 Task: Create a due date automation trigger when advanced on, 2 working days before a card is due add fields without custom field "Resume" set to a number lower or equal to 1 and lower or equal to 10 is due at 11:00 AM.
Action: Mouse moved to (1280, 103)
Screenshot: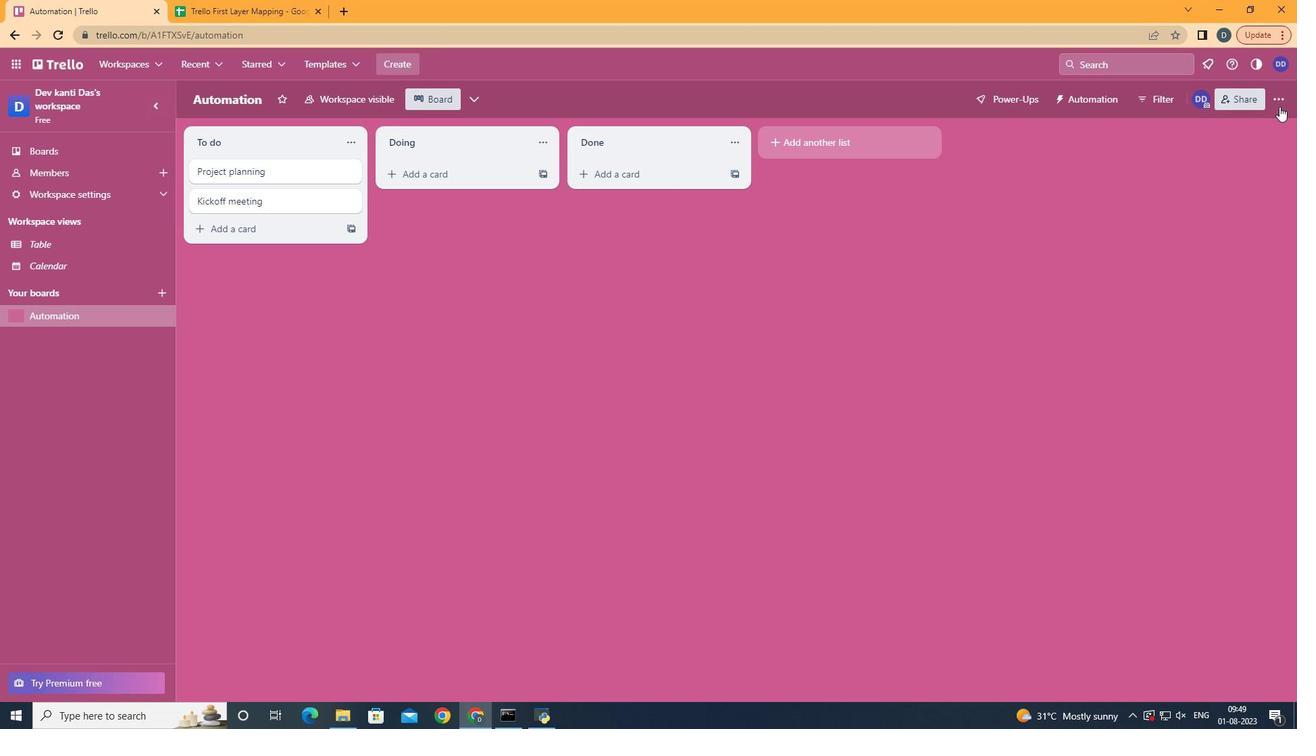 
Action: Mouse pressed left at (1280, 103)
Screenshot: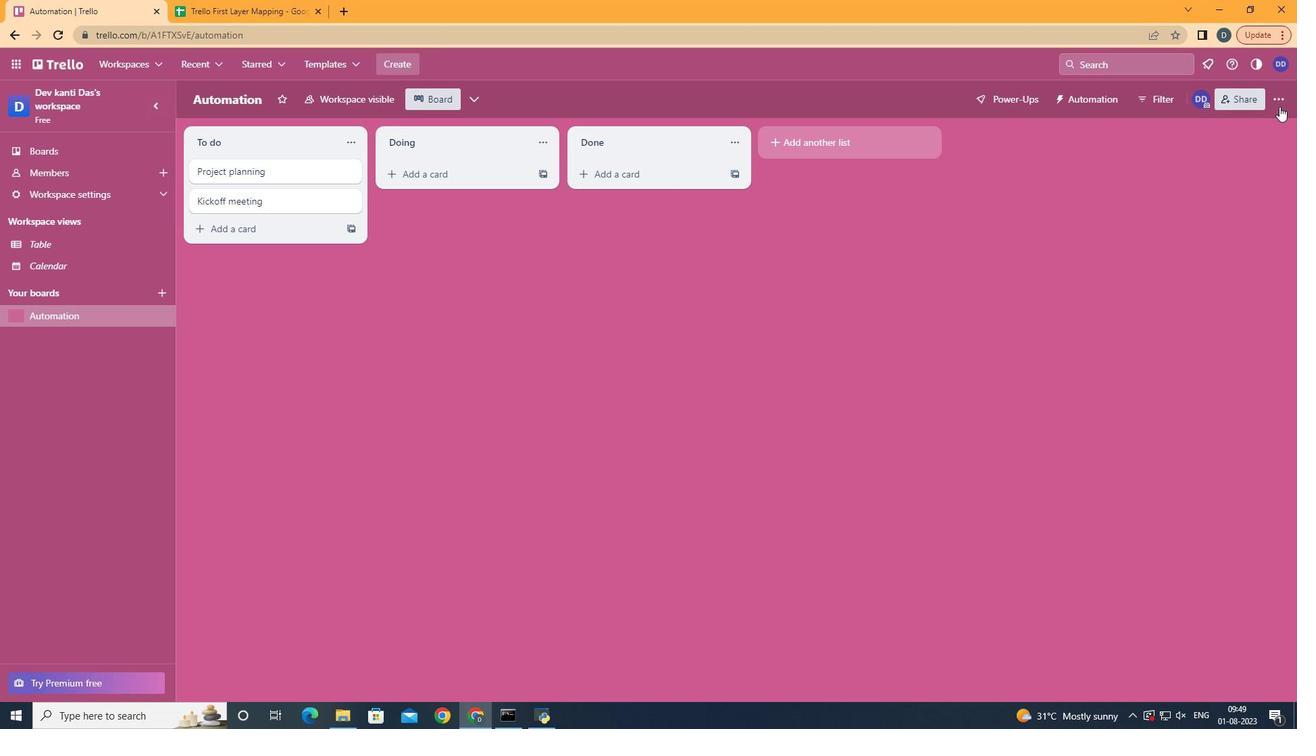 
Action: Mouse moved to (1166, 283)
Screenshot: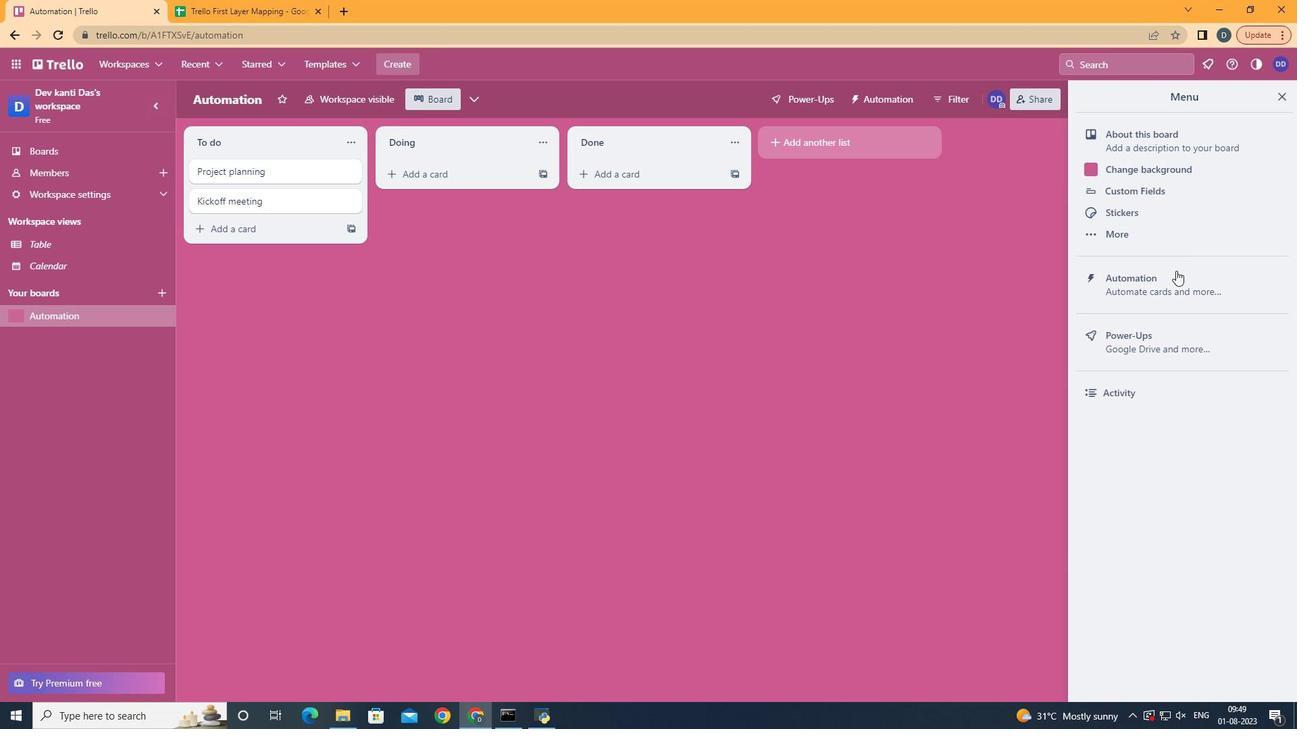 
Action: Mouse pressed left at (1166, 283)
Screenshot: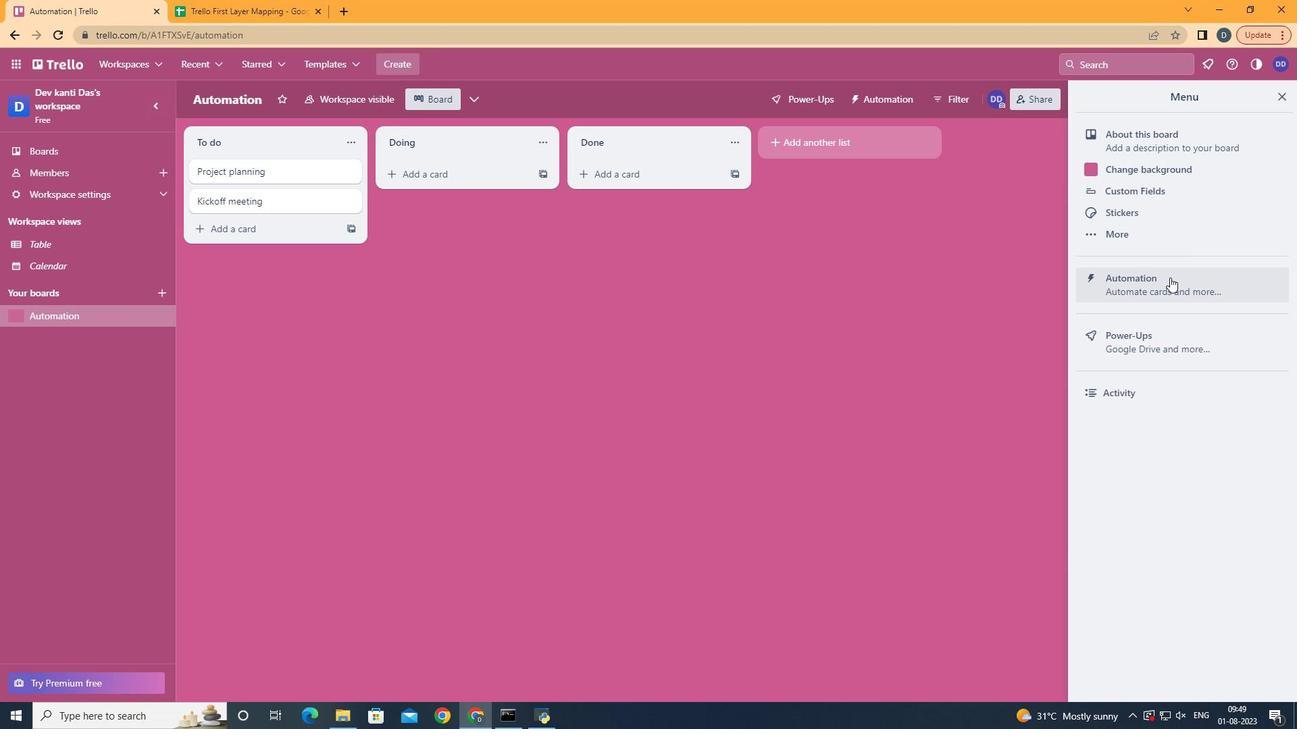 
Action: Mouse moved to (266, 267)
Screenshot: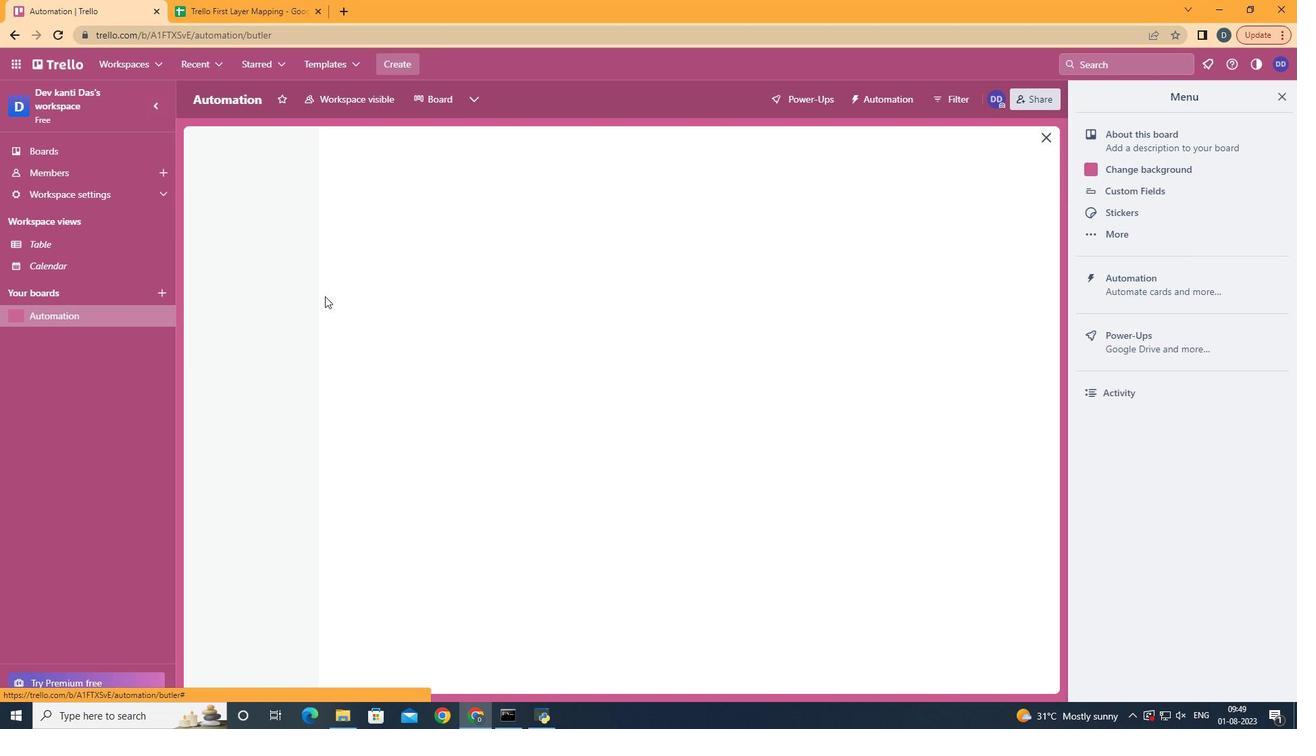 
Action: Mouse pressed left at (266, 267)
Screenshot: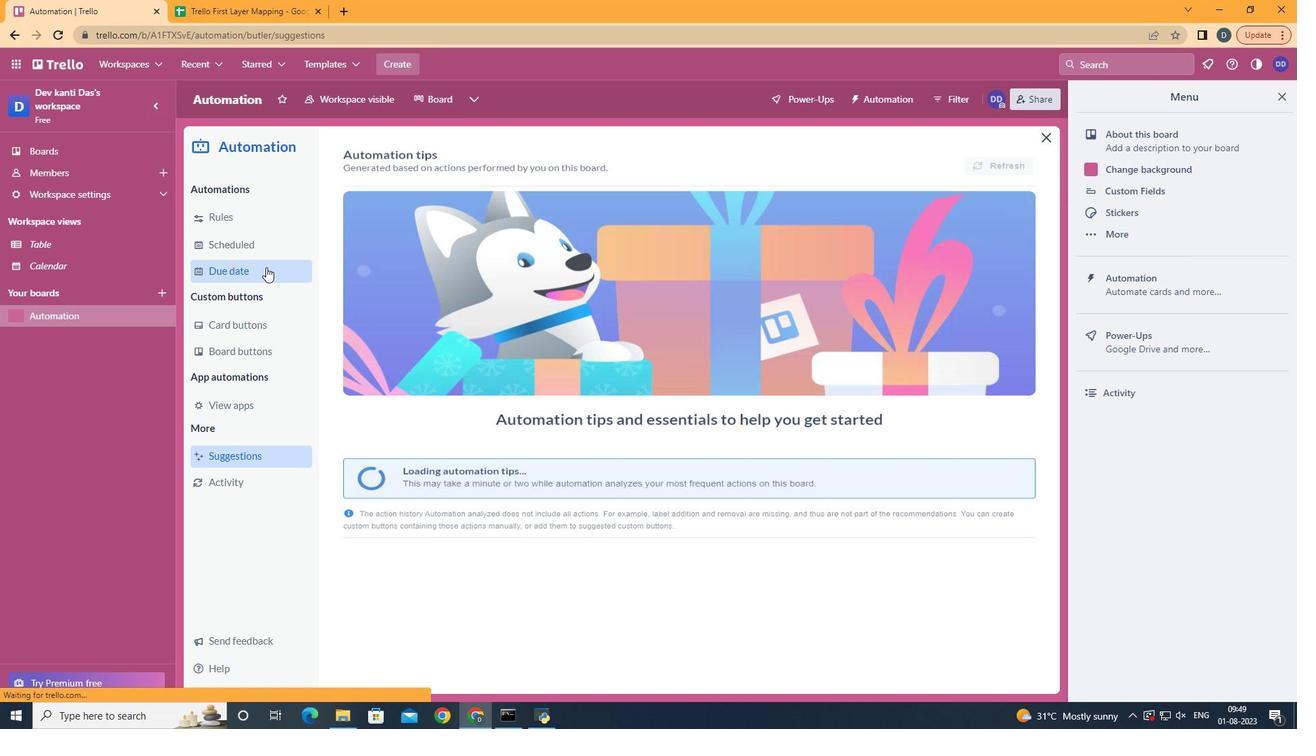 
Action: Mouse moved to (950, 160)
Screenshot: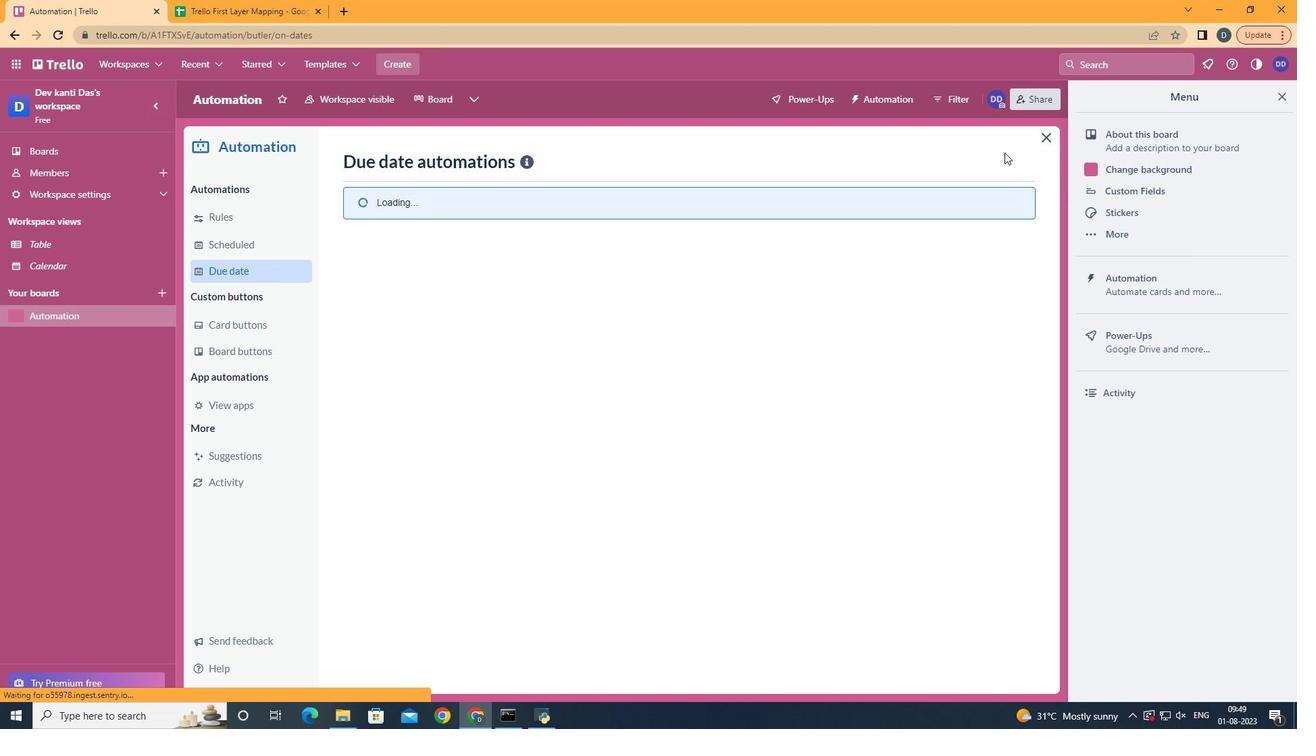 
Action: Mouse pressed left at (950, 160)
Screenshot: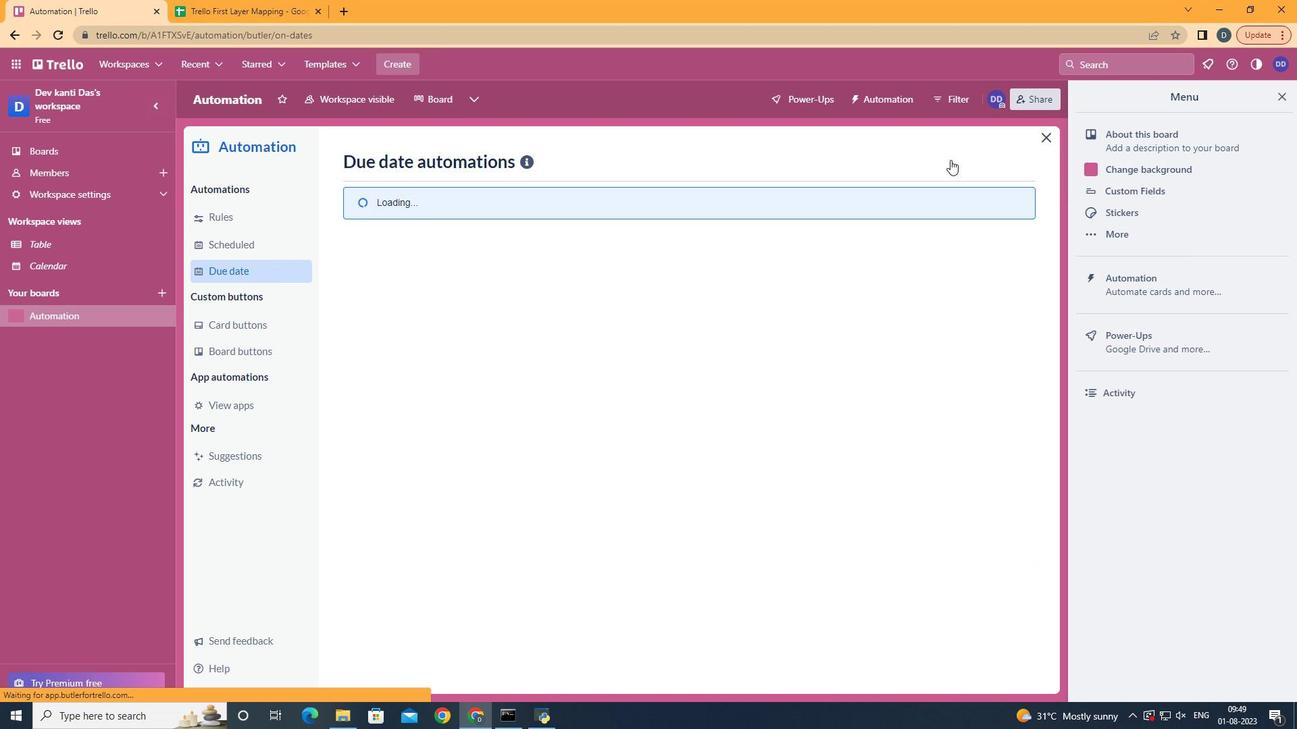 
Action: Mouse moved to (709, 293)
Screenshot: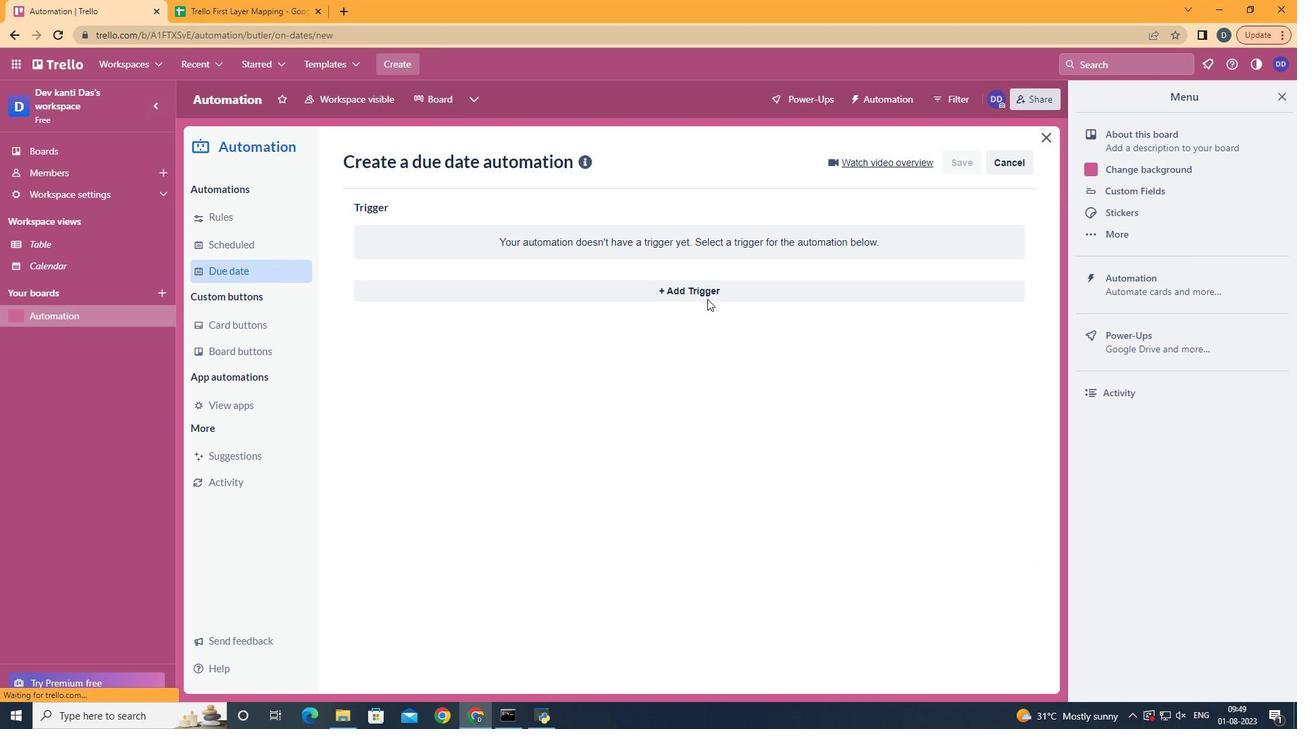 
Action: Mouse pressed left at (709, 293)
Screenshot: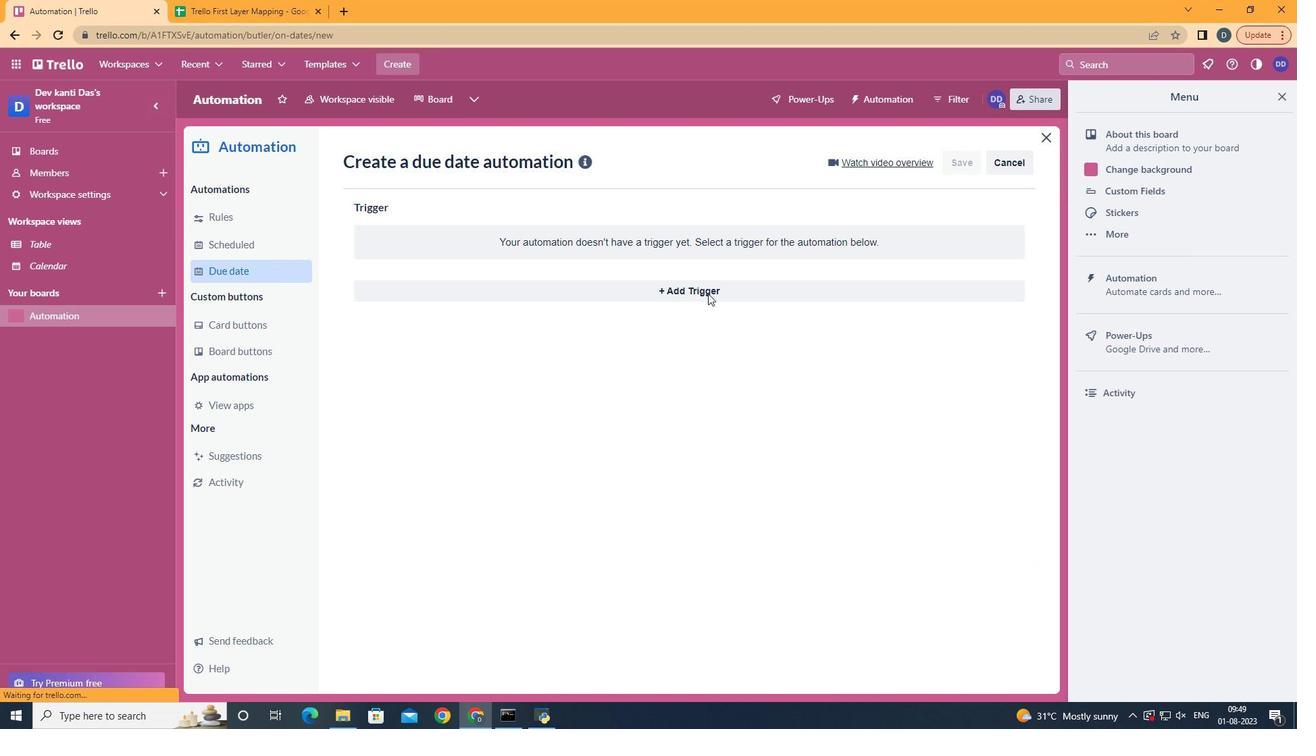 
Action: Mouse moved to (438, 545)
Screenshot: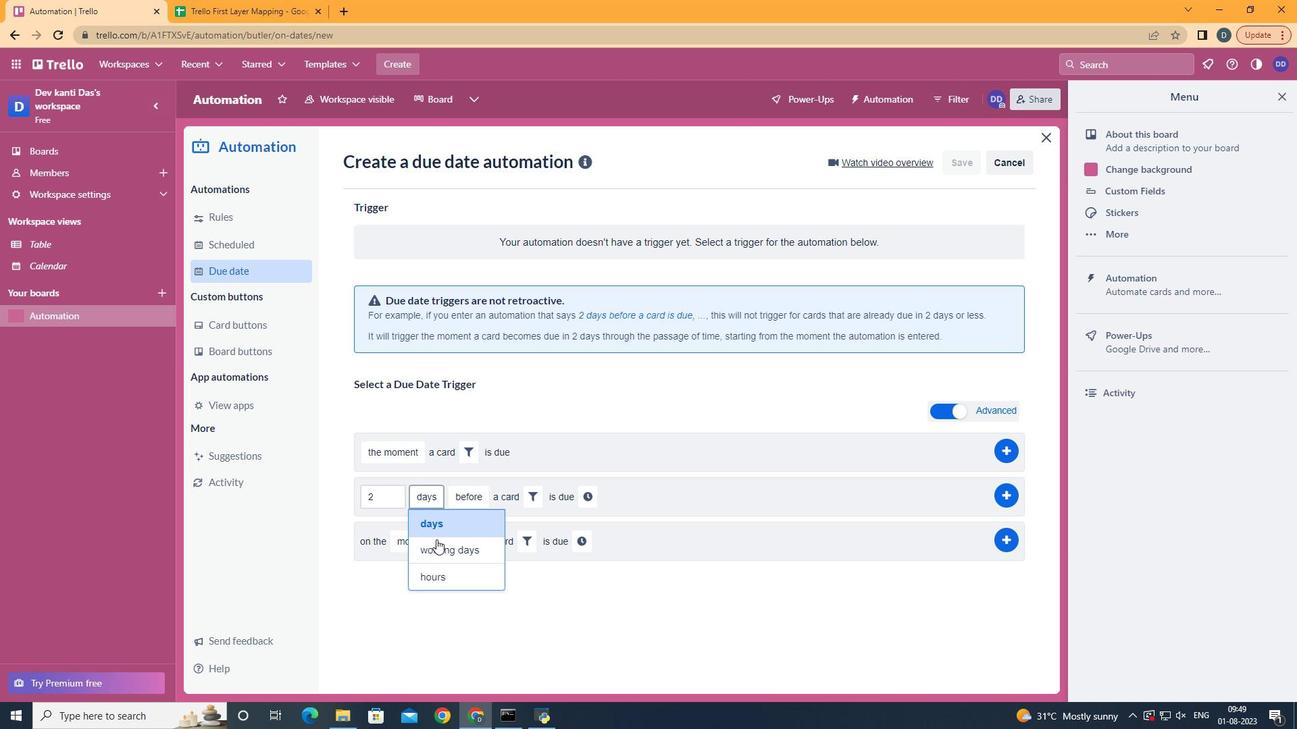 
Action: Mouse pressed left at (438, 545)
Screenshot: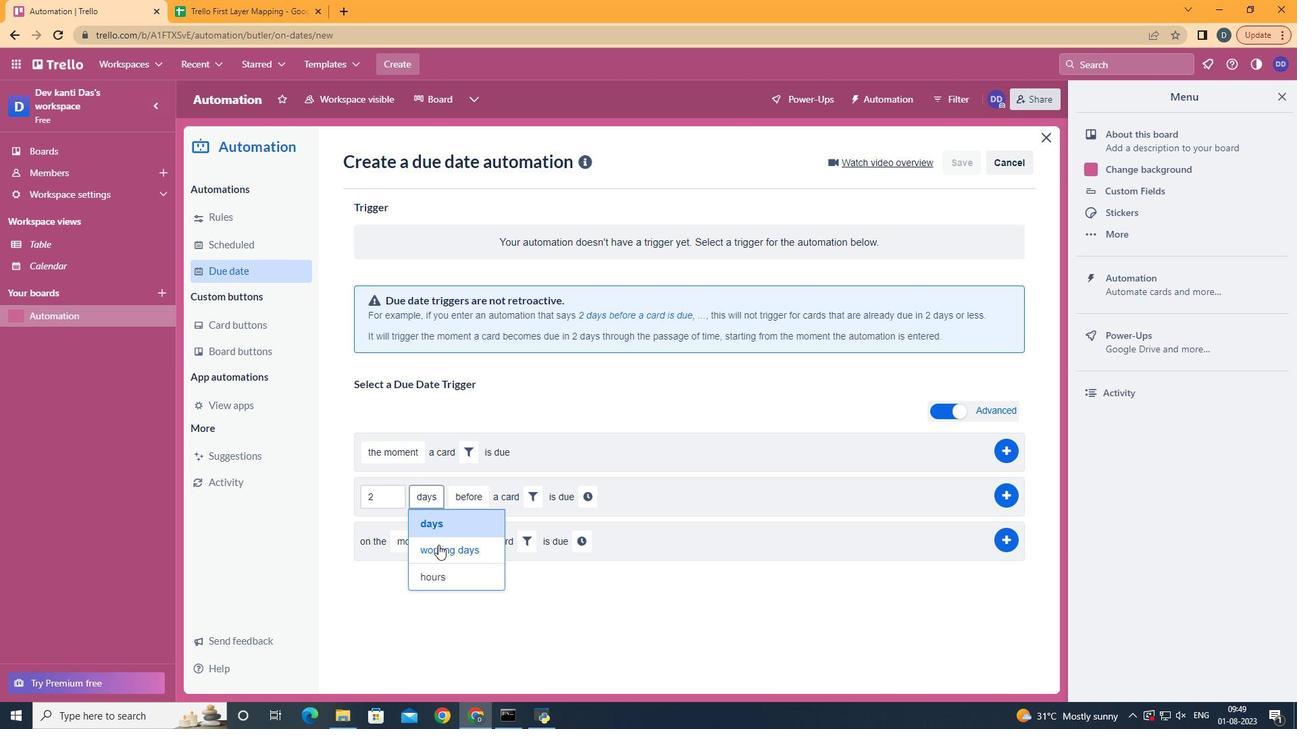 
Action: Mouse moved to (562, 499)
Screenshot: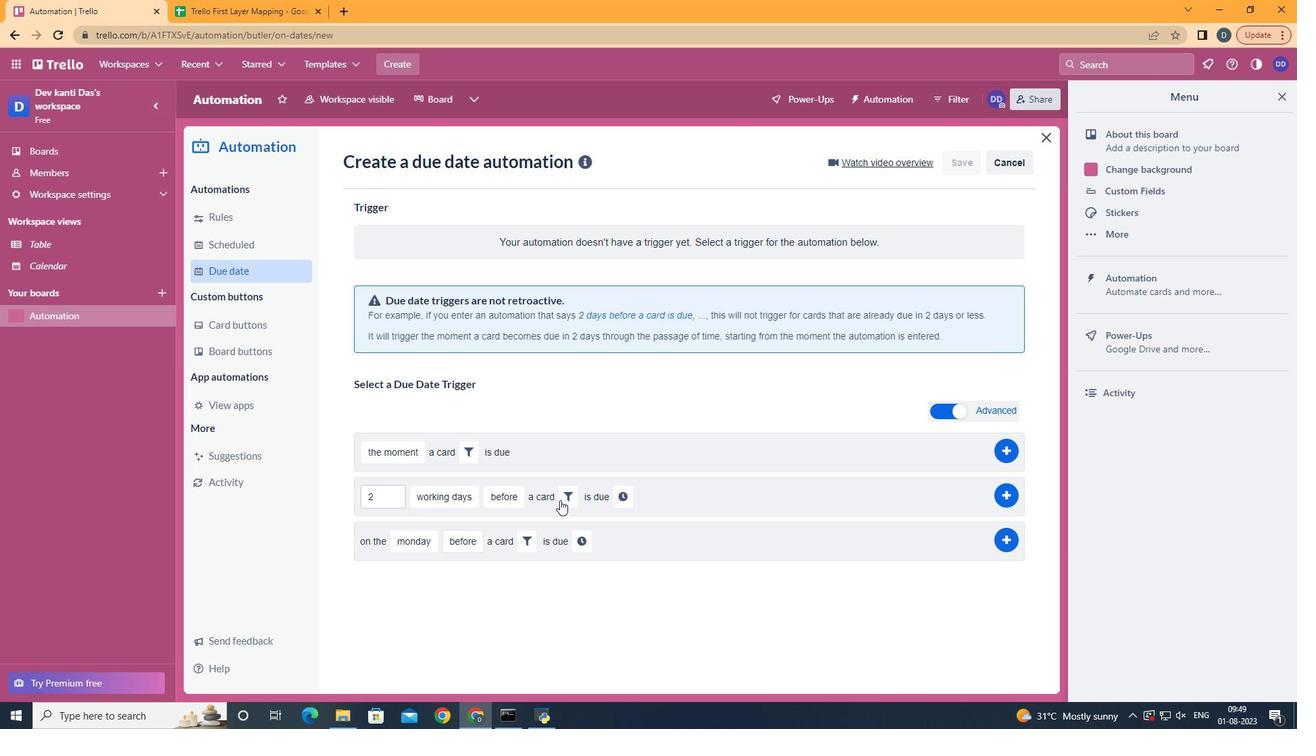 
Action: Mouse pressed left at (562, 499)
Screenshot: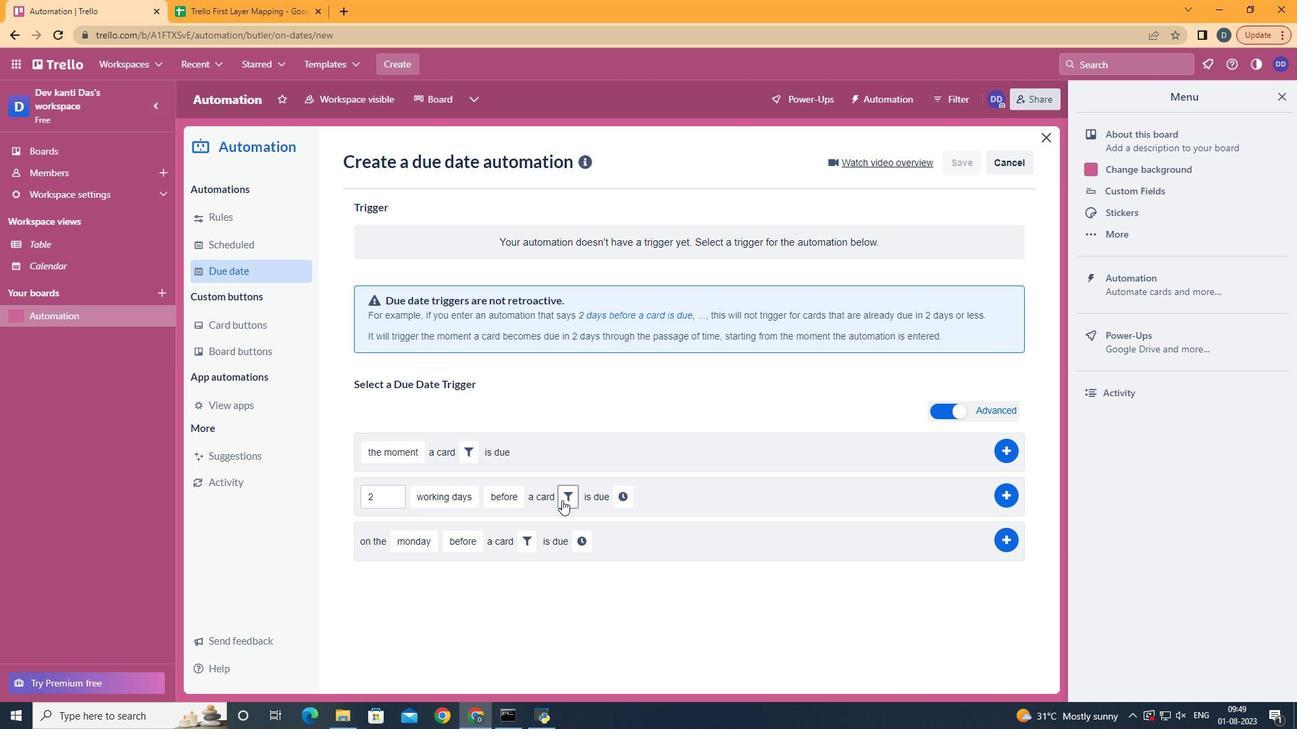 
Action: Mouse moved to (783, 538)
Screenshot: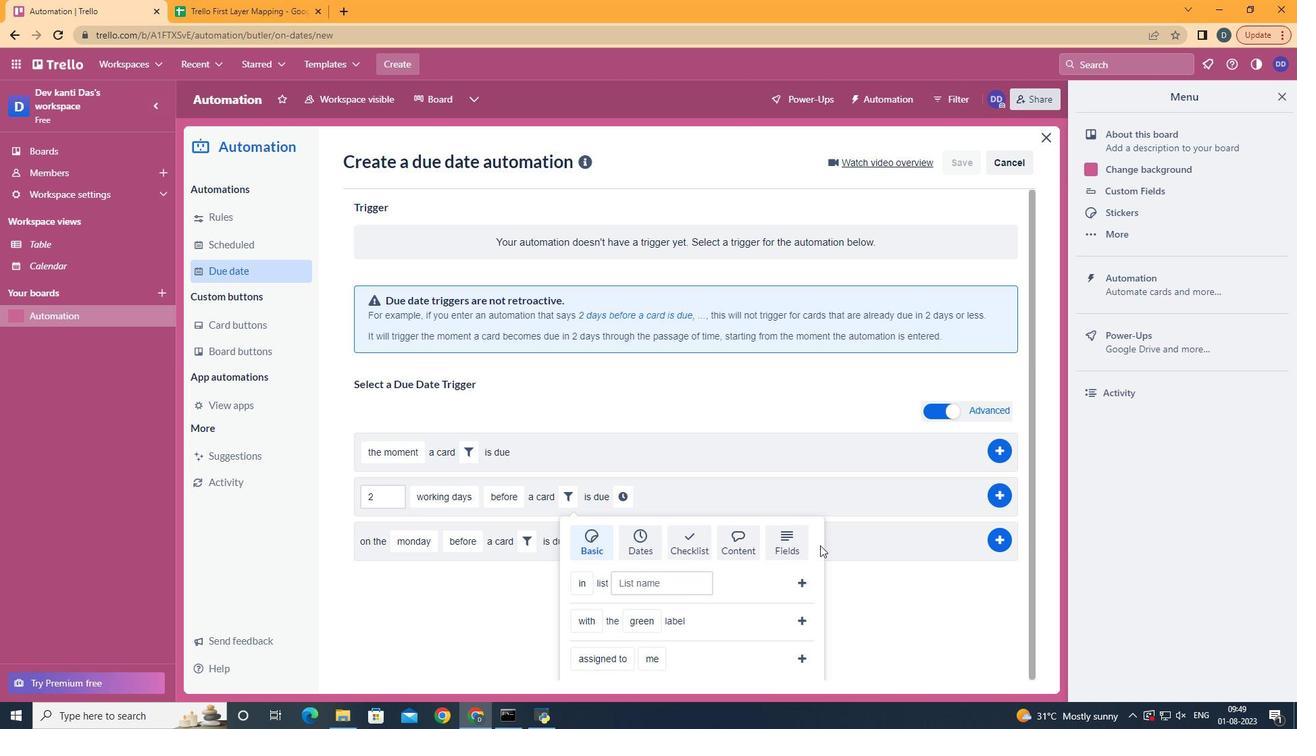 
Action: Mouse pressed left at (783, 538)
Screenshot: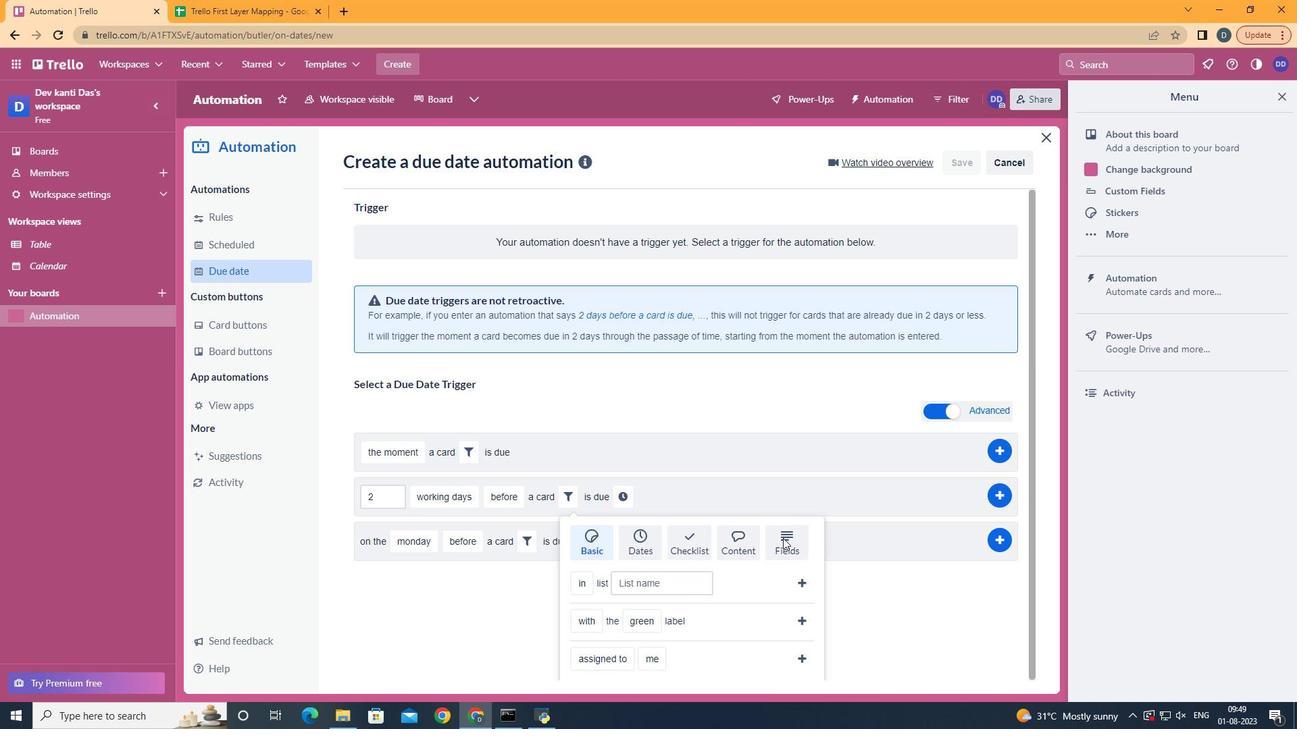 
Action: Mouse scrolled (783, 537) with delta (0, 0)
Screenshot: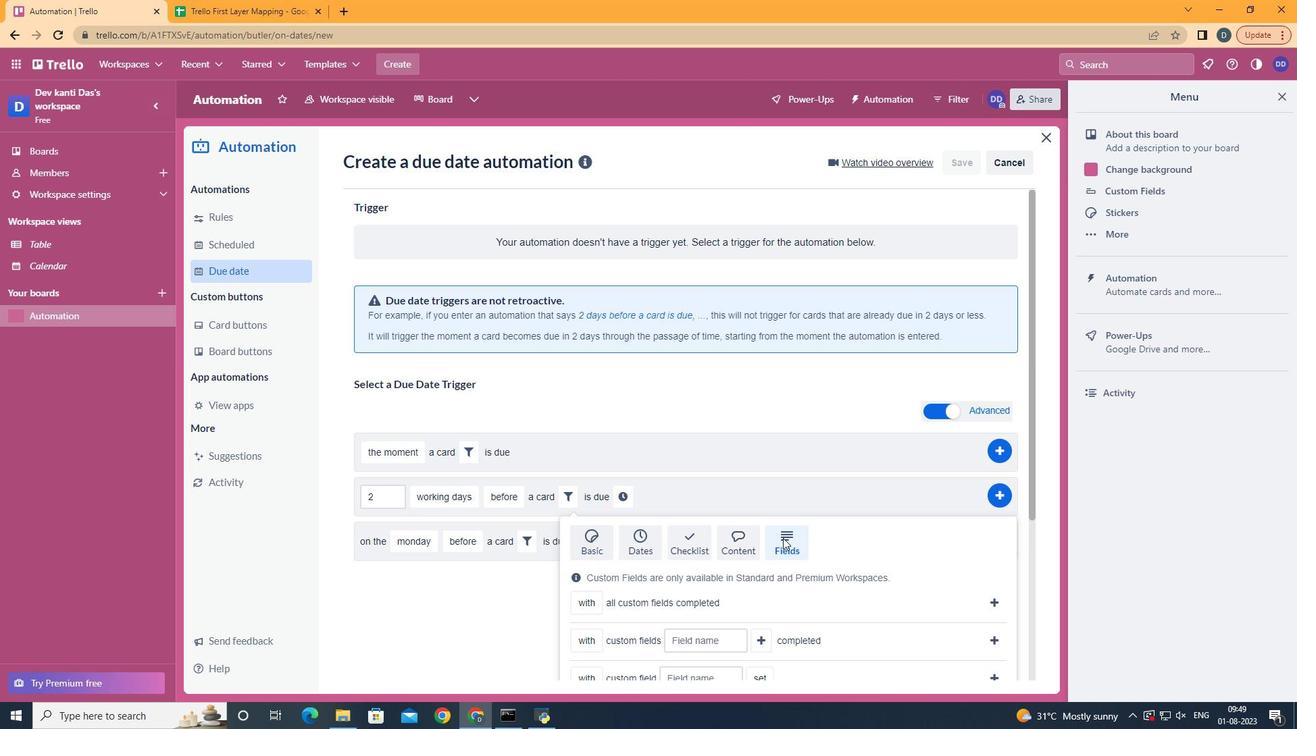 
Action: Mouse scrolled (783, 537) with delta (0, 0)
Screenshot: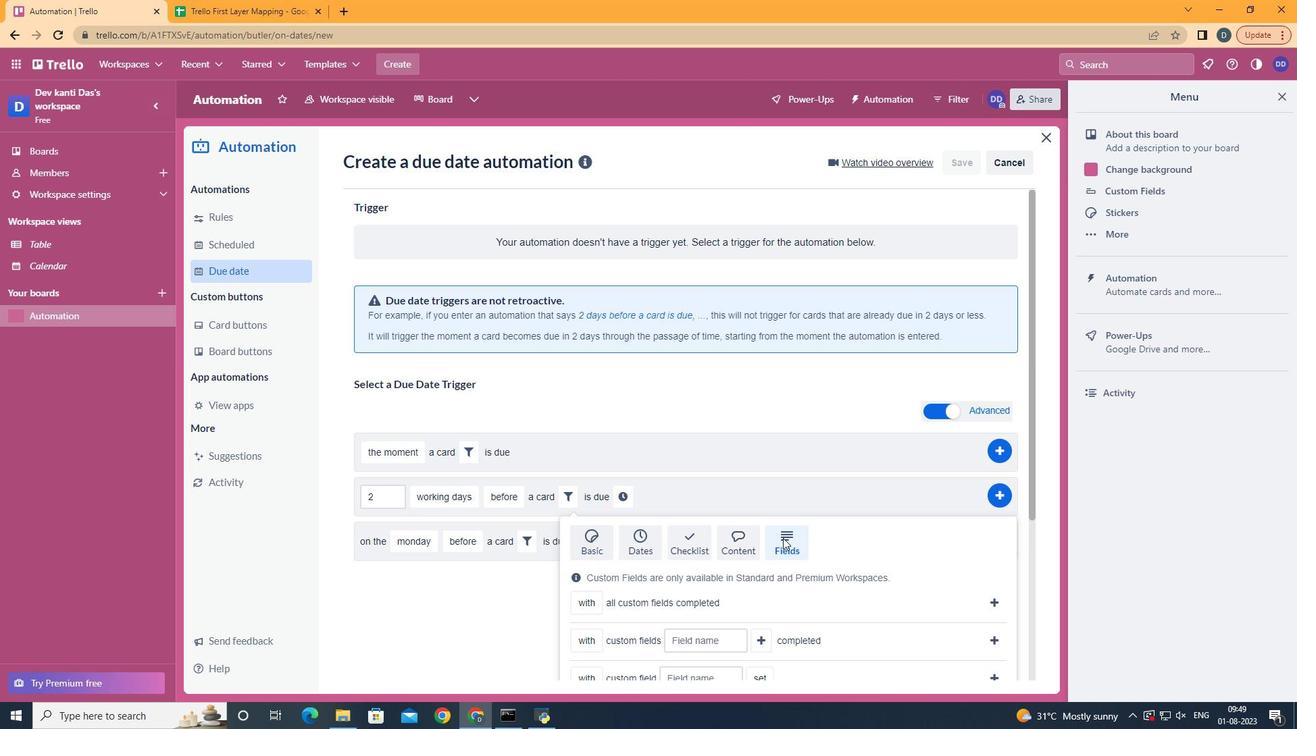 
Action: Mouse scrolled (783, 537) with delta (0, 0)
Screenshot: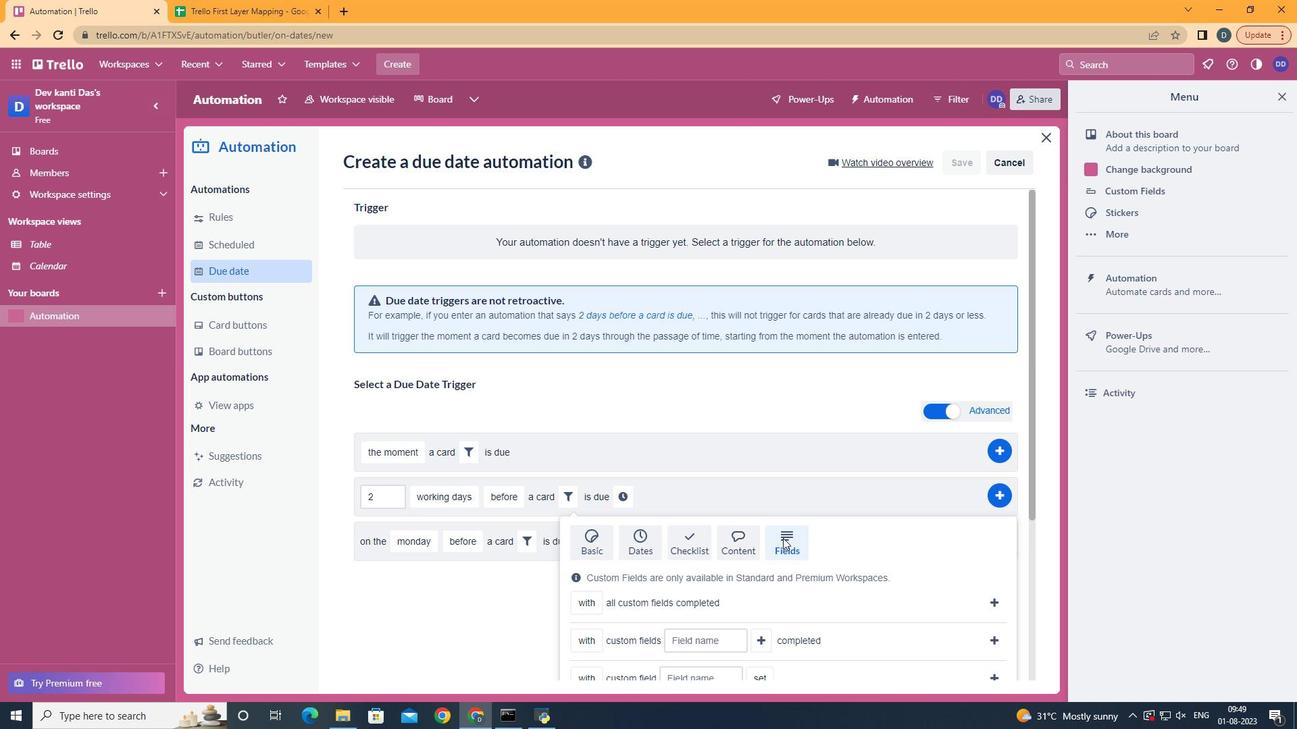 
Action: Mouse scrolled (783, 537) with delta (0, 0)
Screenshot: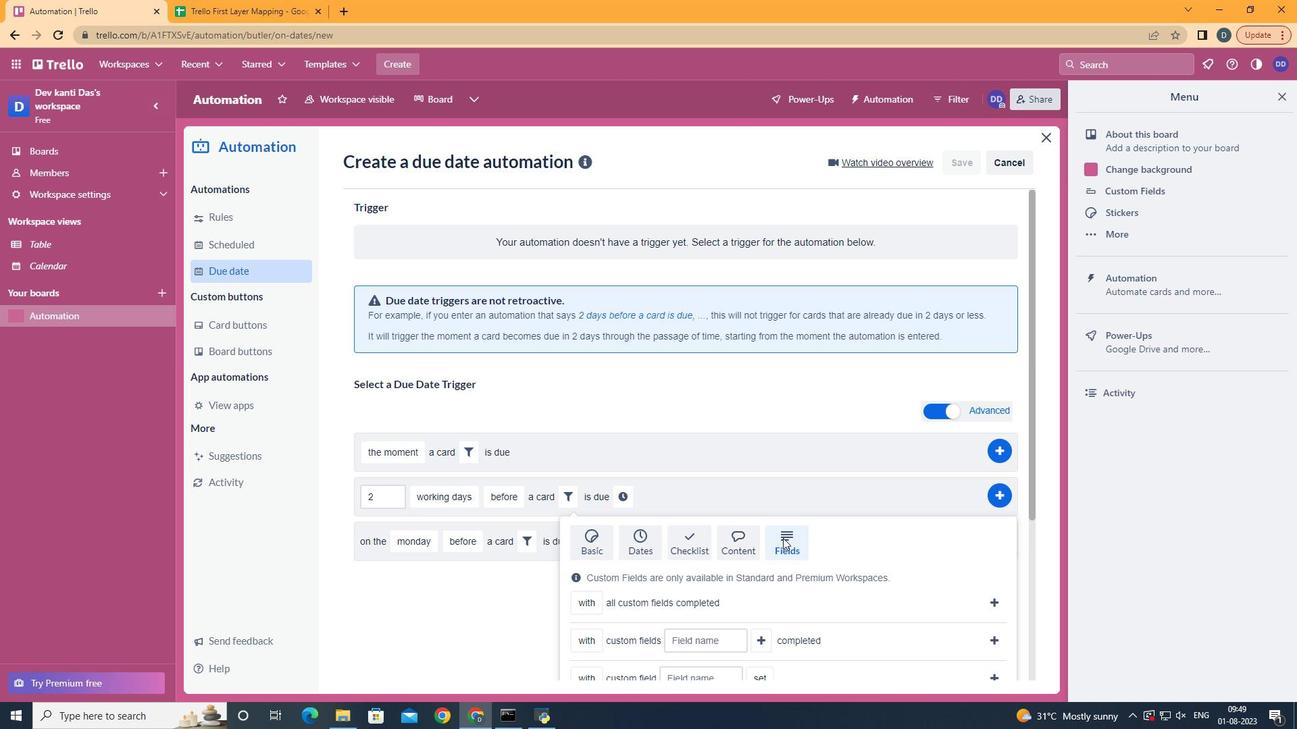 
Action: Mouse scrolled (783, 537) with delta (0, 0)
Screenshot: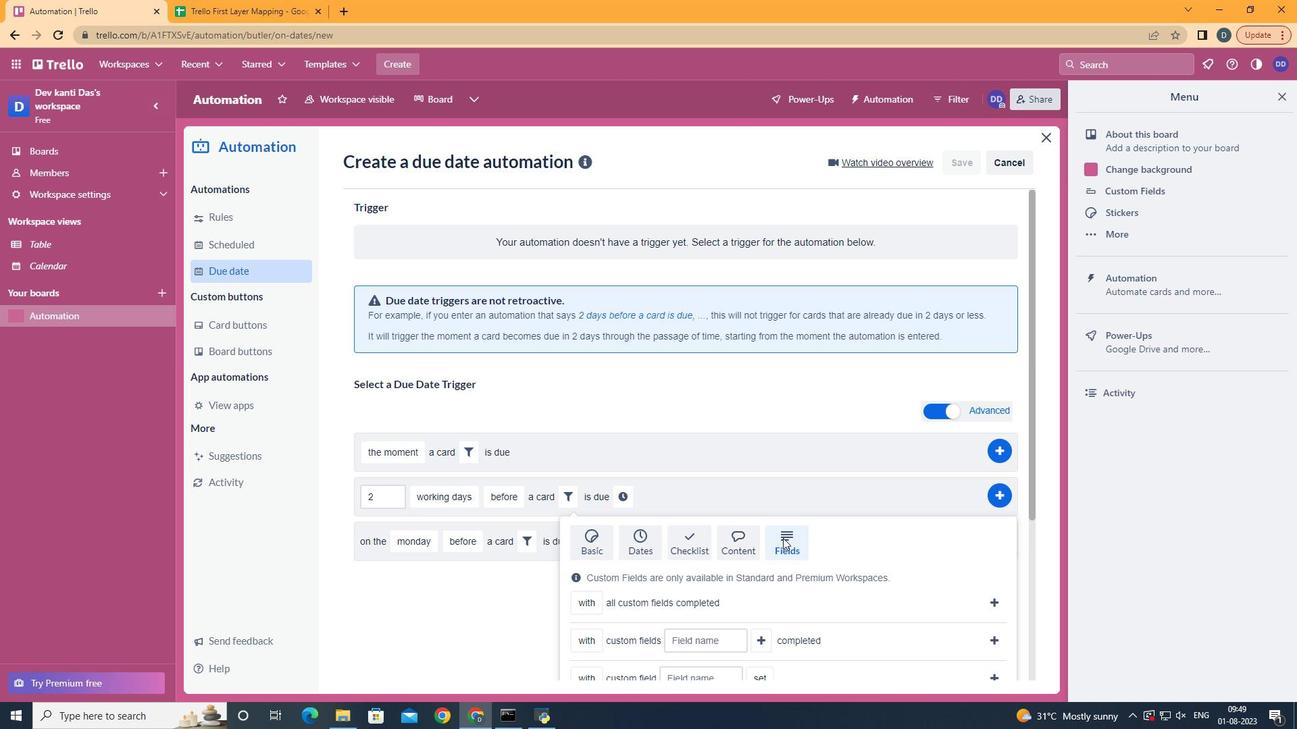 
Action: Mouse scrolled (783, 537) with delta (0, 0)
Screenshot: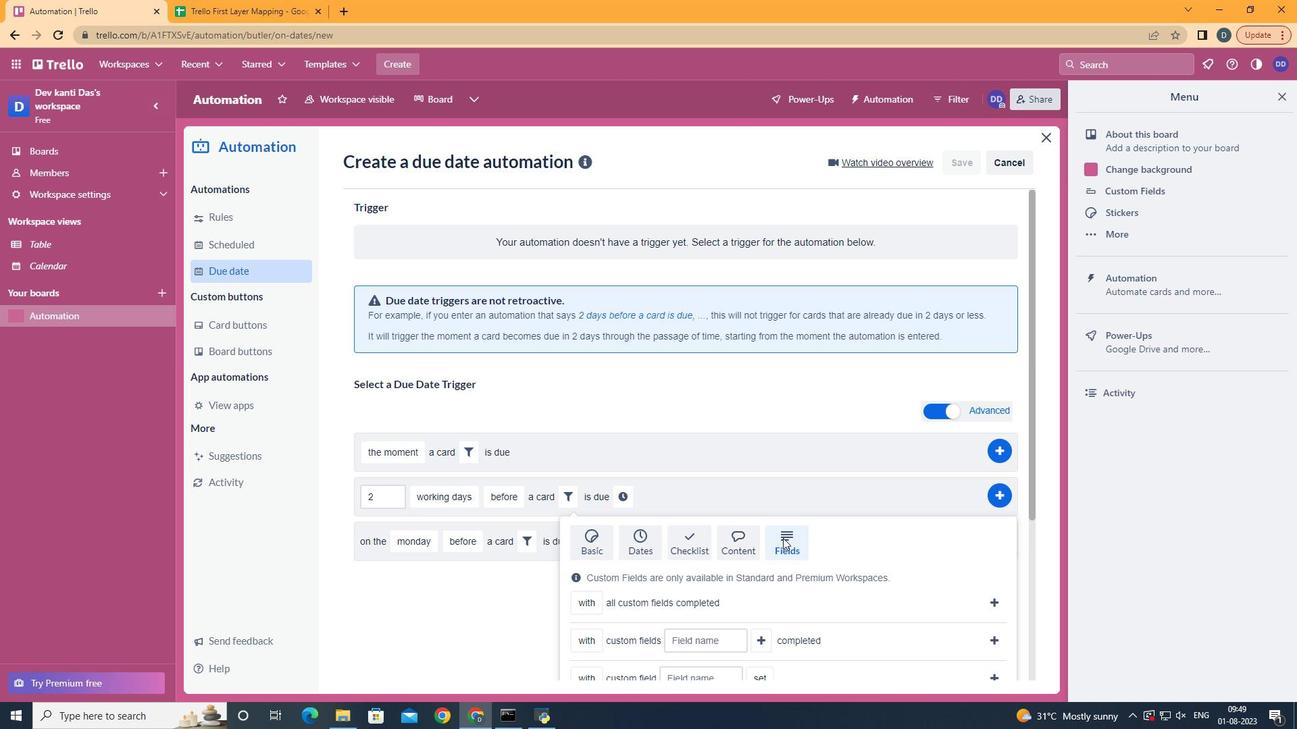 
Action: Mouse scrolled (783, 537) with delta (0, 0)
Screenshot: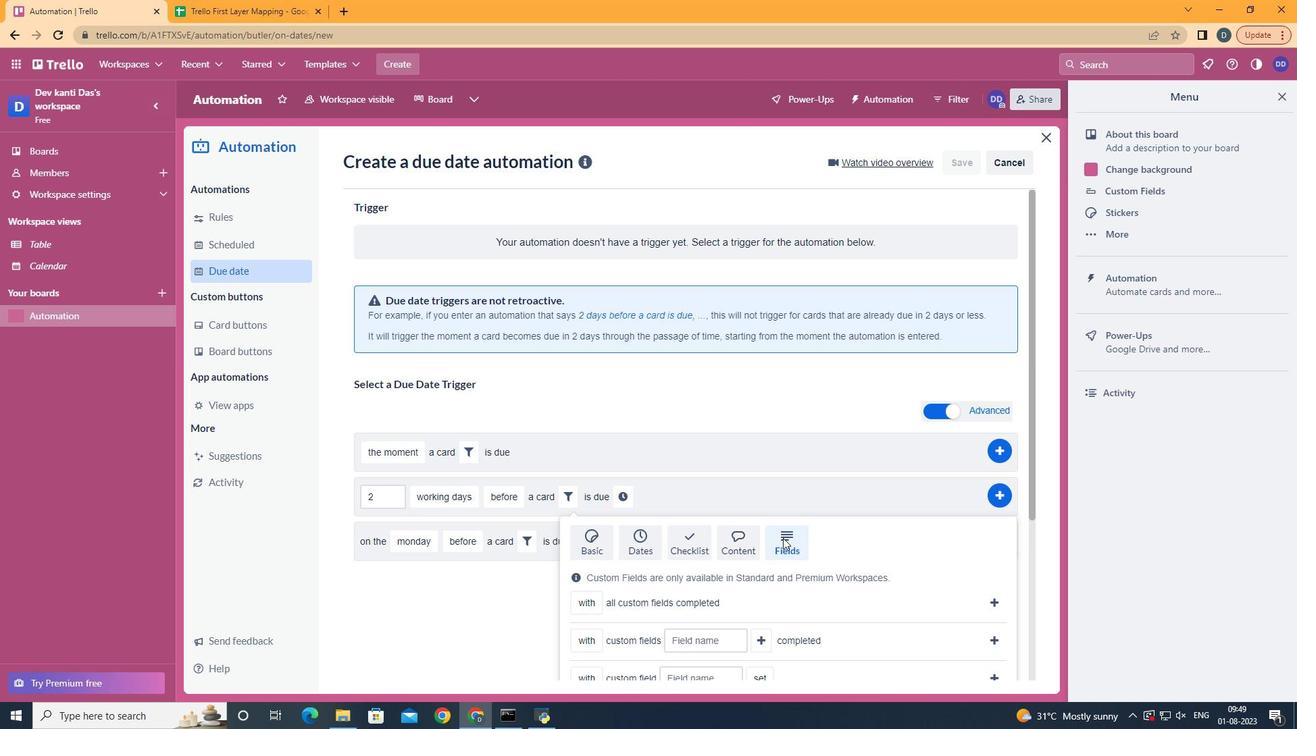 
Action: Mouse moved to (604, 603)
Screenshot: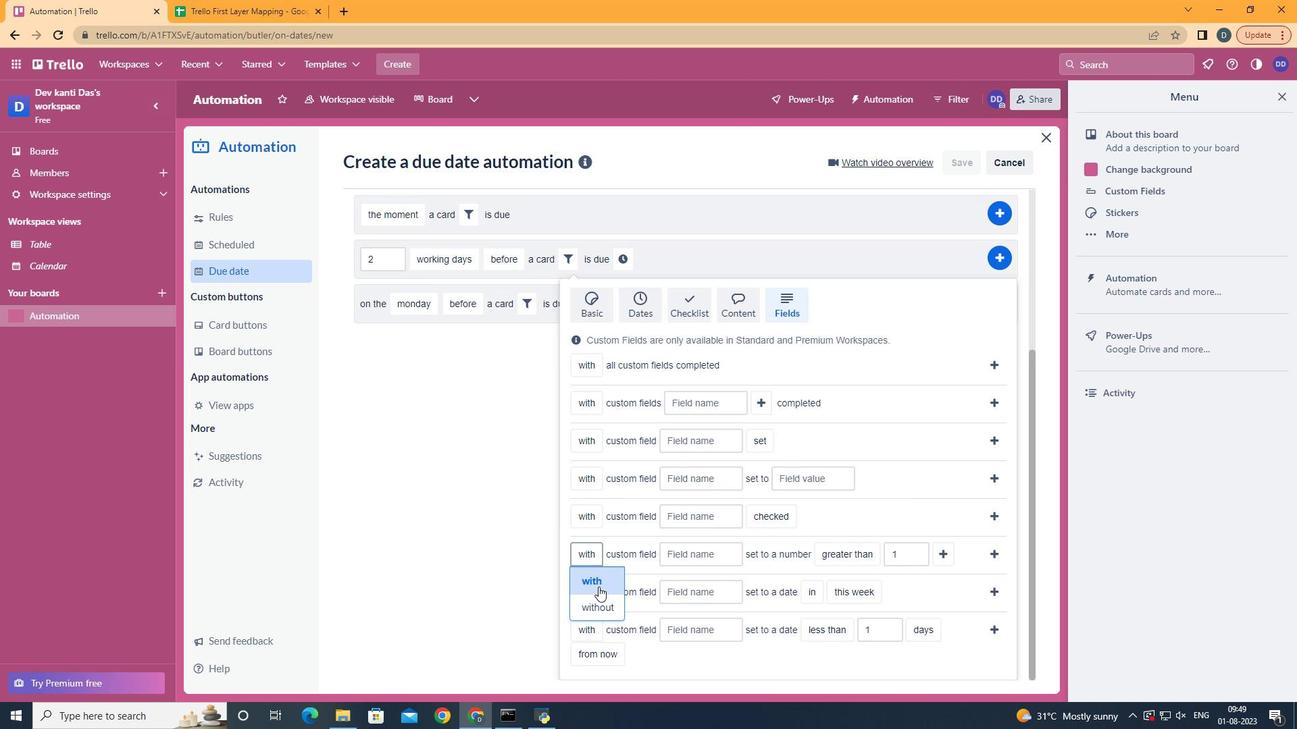 
Action: Mouse pressed left at (604, 603)
Screenshot: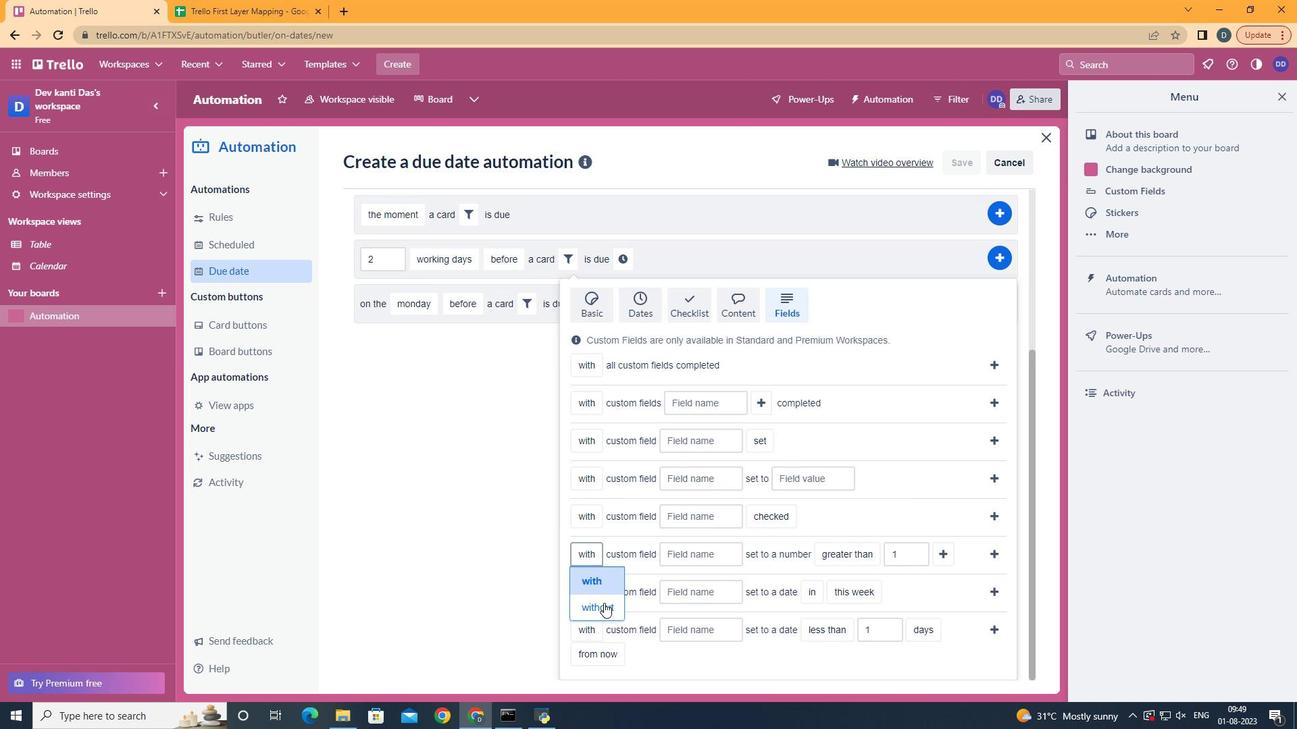 
Action: Mouse moved to (703, 549)
Screenshot: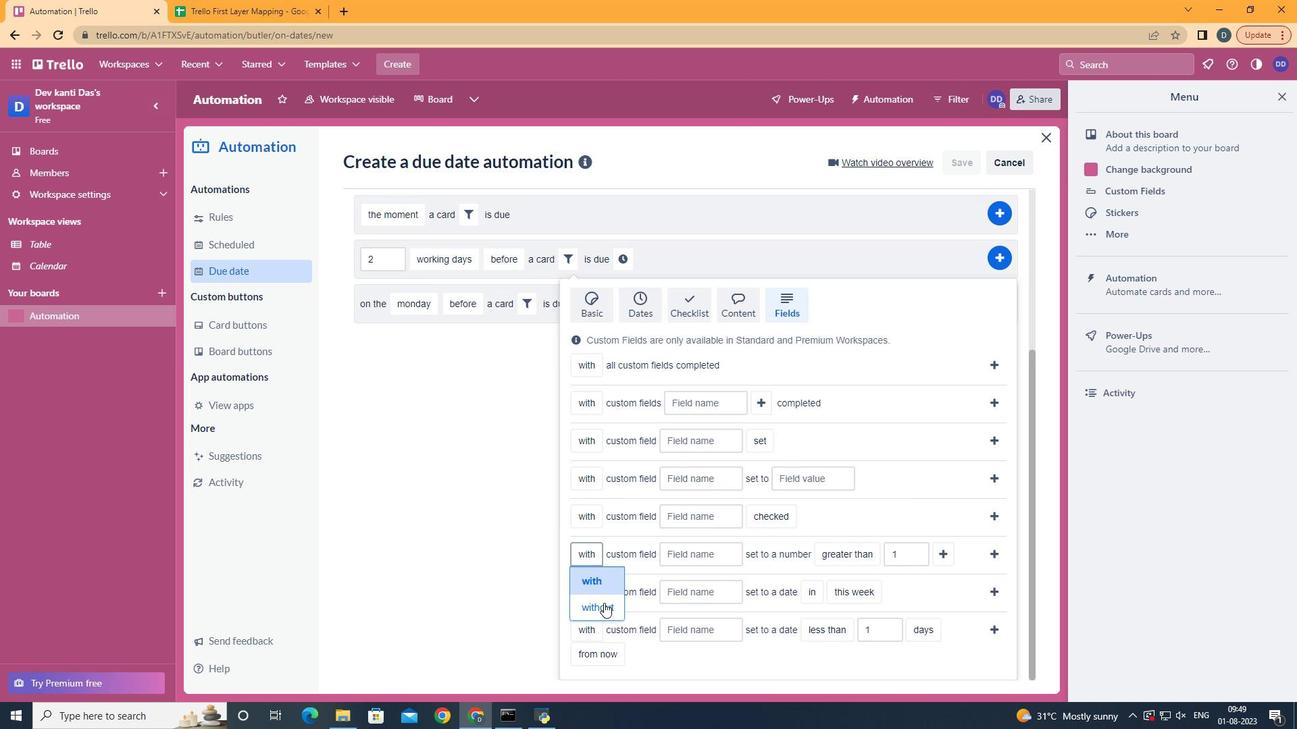
Action: Mouse pressed left at (703, 549)
Screenshot: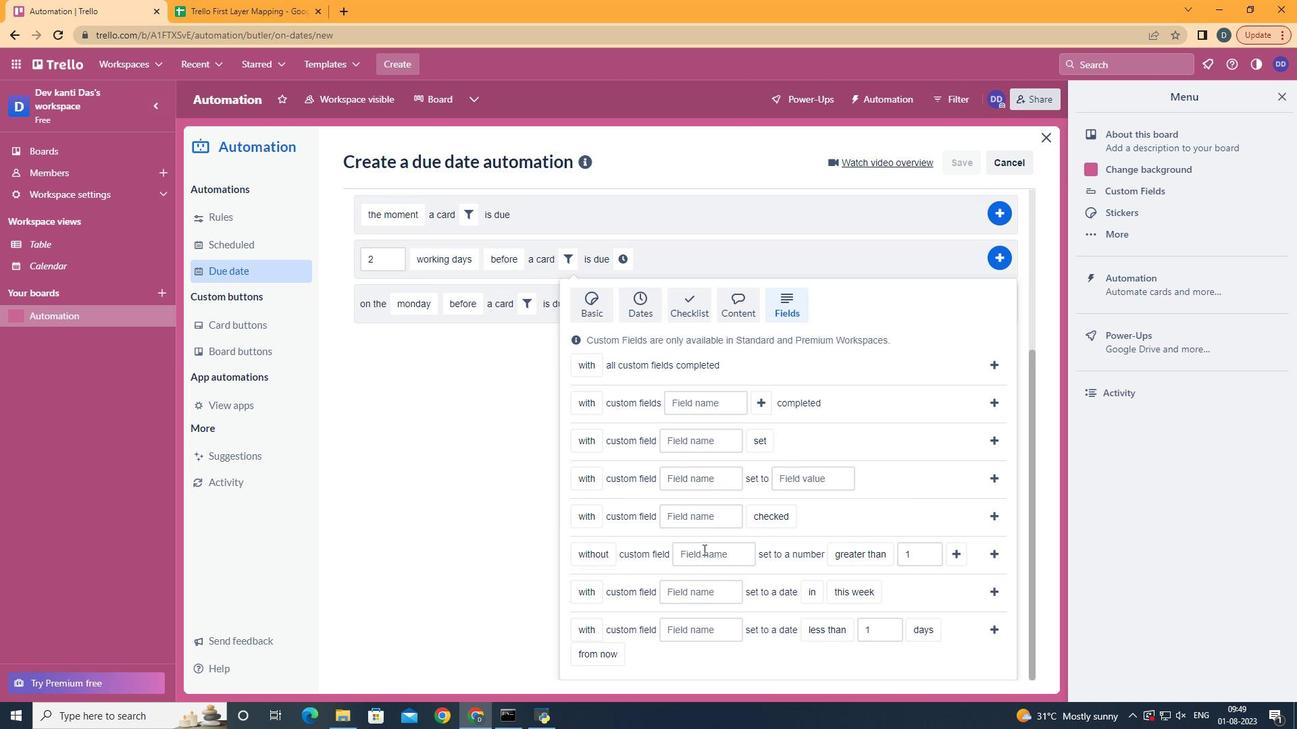 
Action: Key pressed <Key.shift>Resume
Screenshot: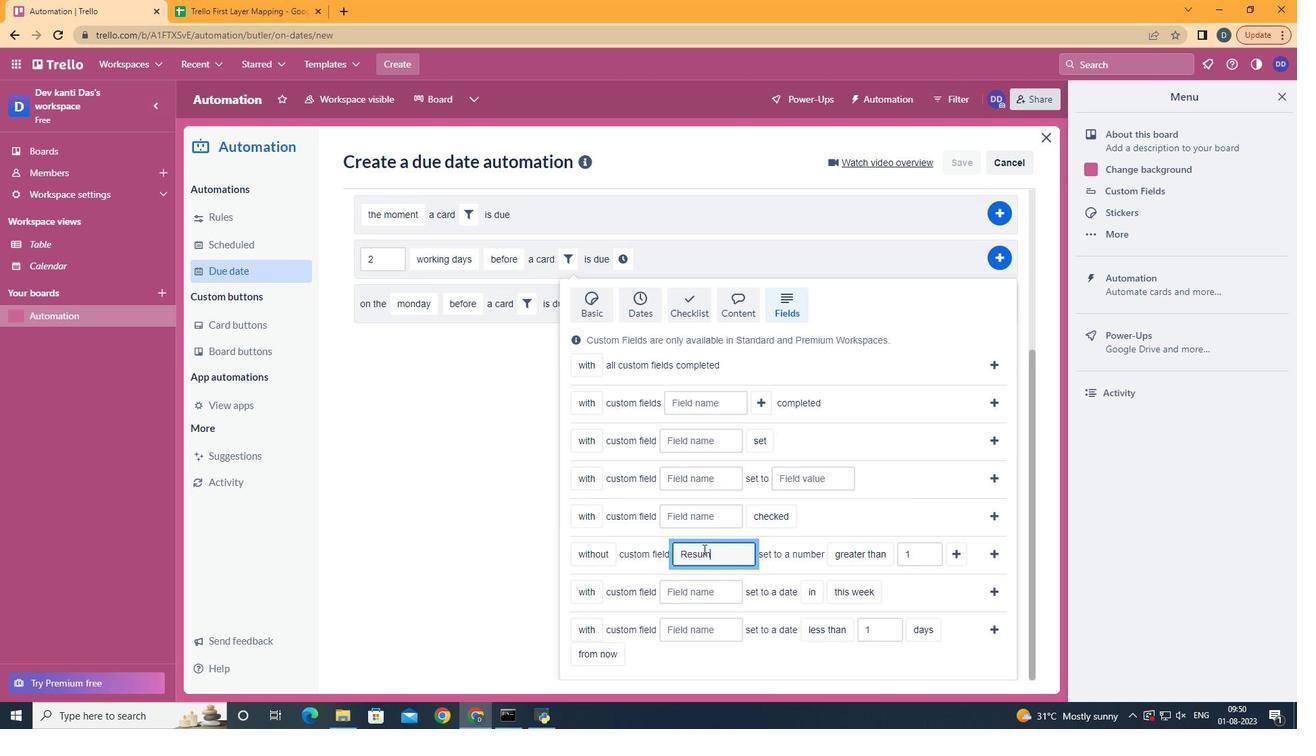 
Action: Mouse moved to (889, 656)
Screenshot: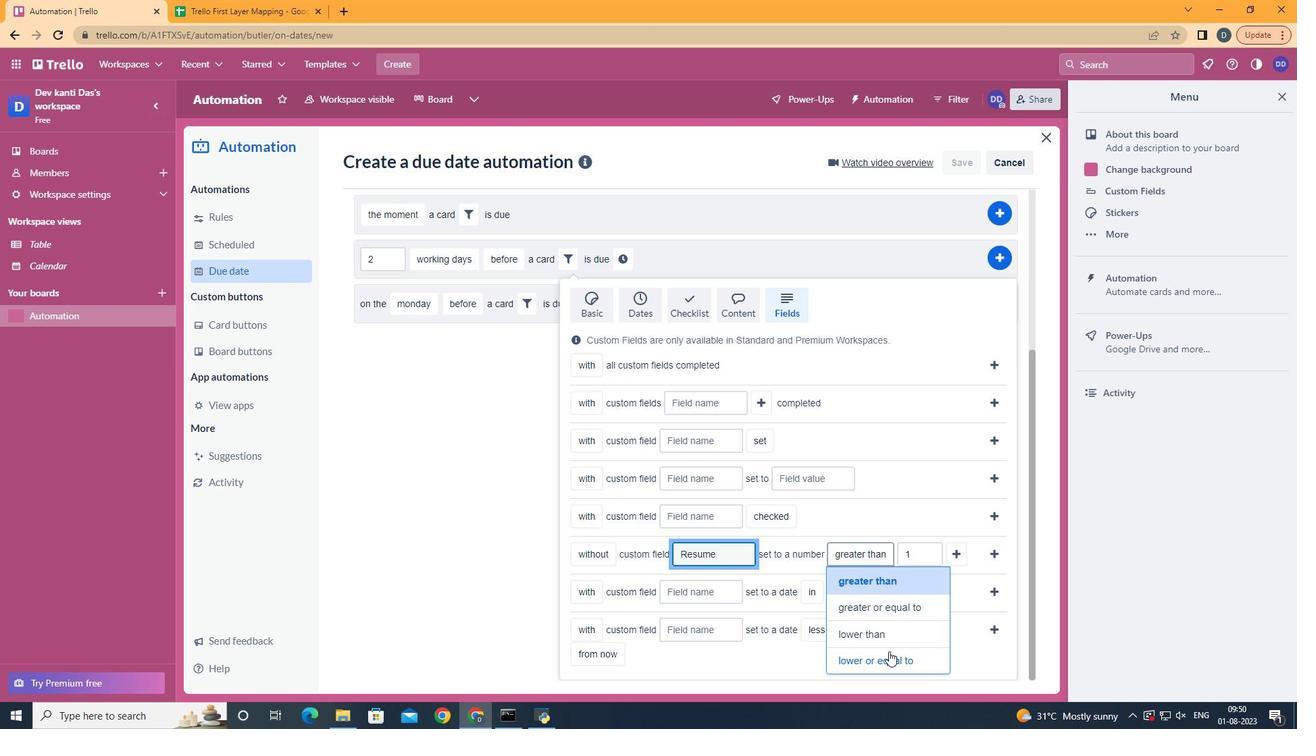 
Action: Mouse pressed left at (889, 656)
Screenshot: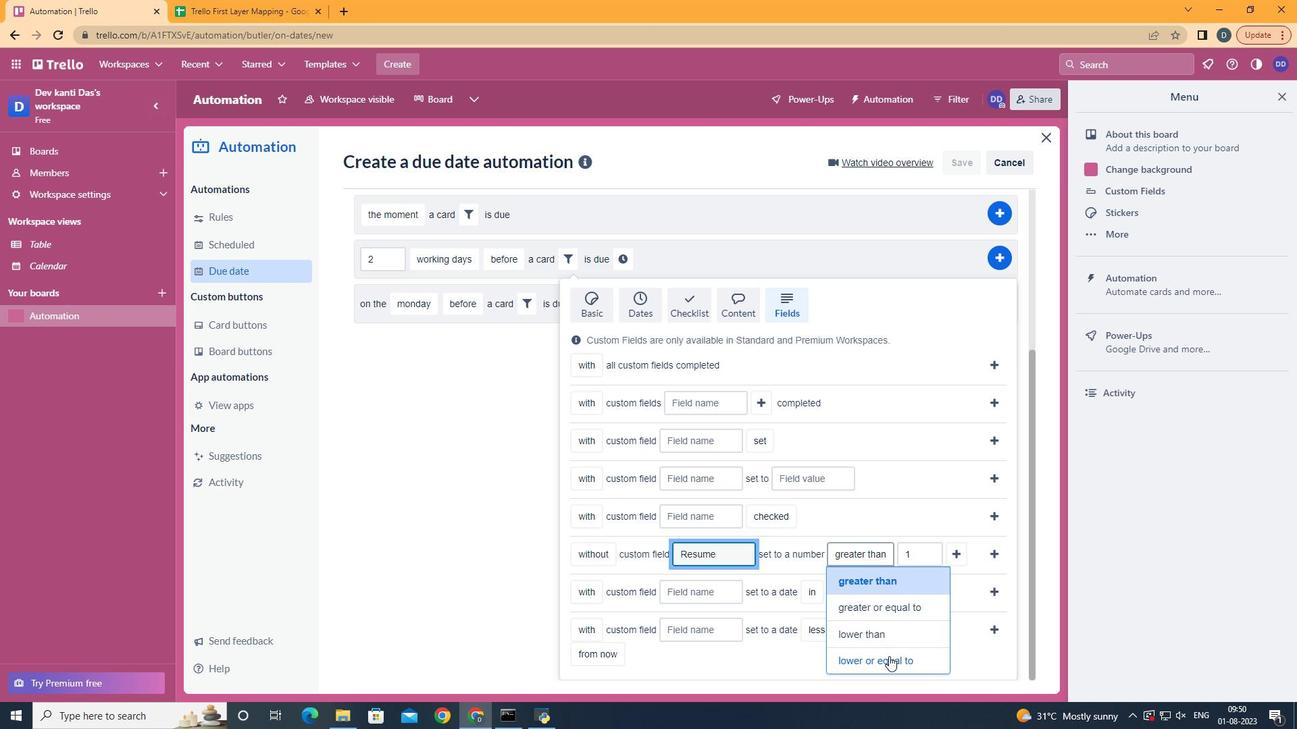 
Action: Mouse moved to (579, 586)
Screenshot: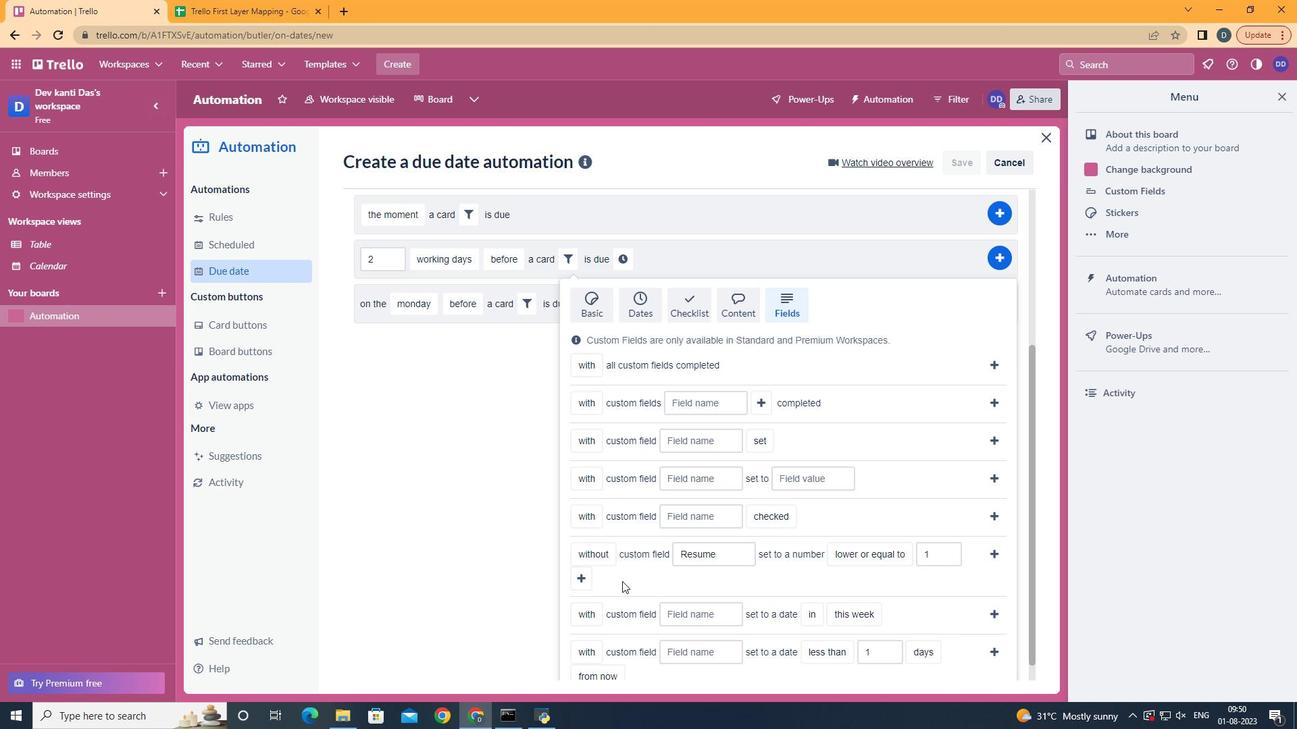 
Action: Mouse pressed left at (579, 586)
Screenshot: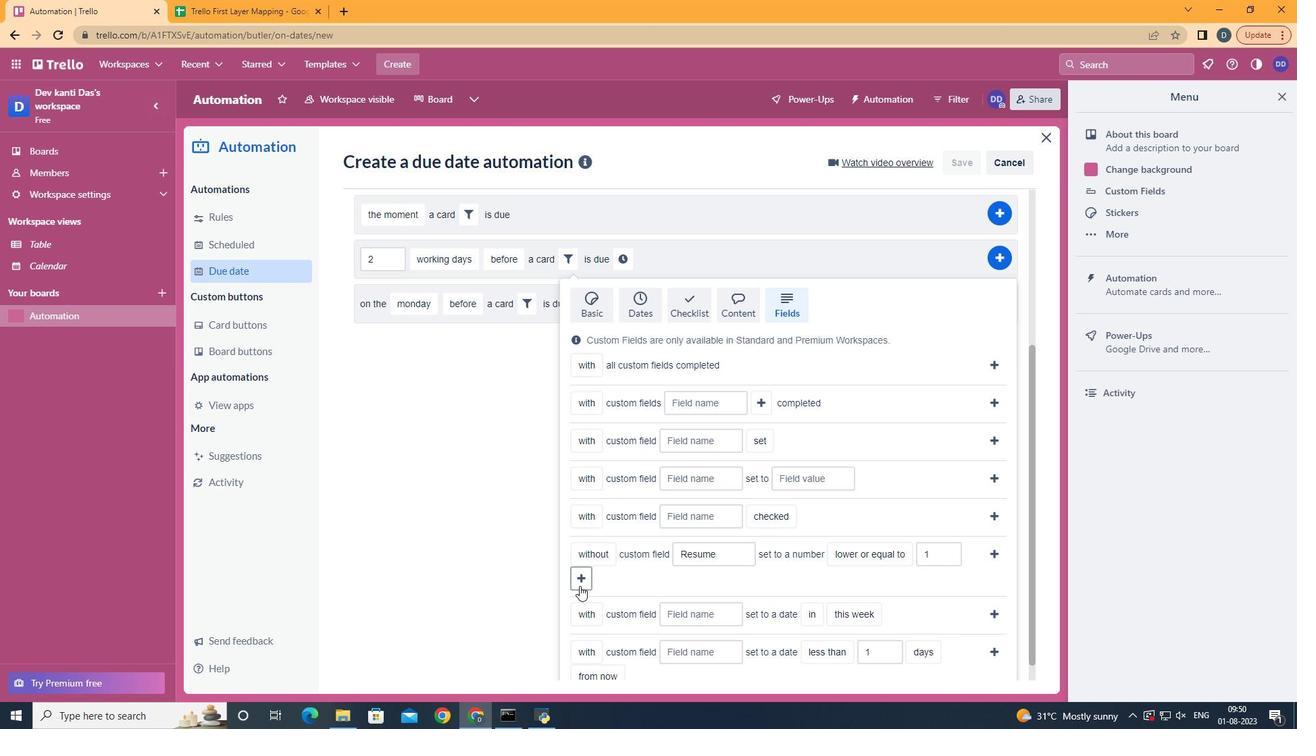 
Action: Mouse moved to (654, 500)
Screenshot: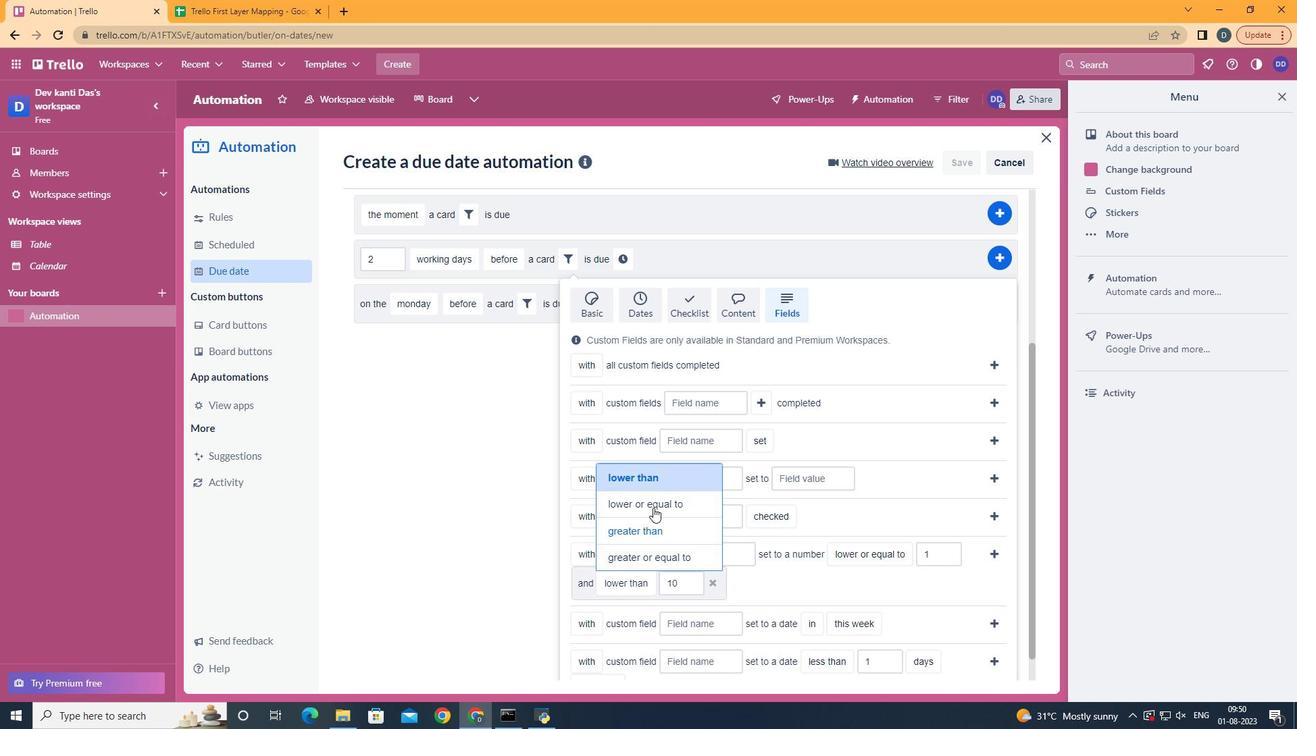 
Action: Mouse pressed left at (654, 500)
Screenshot: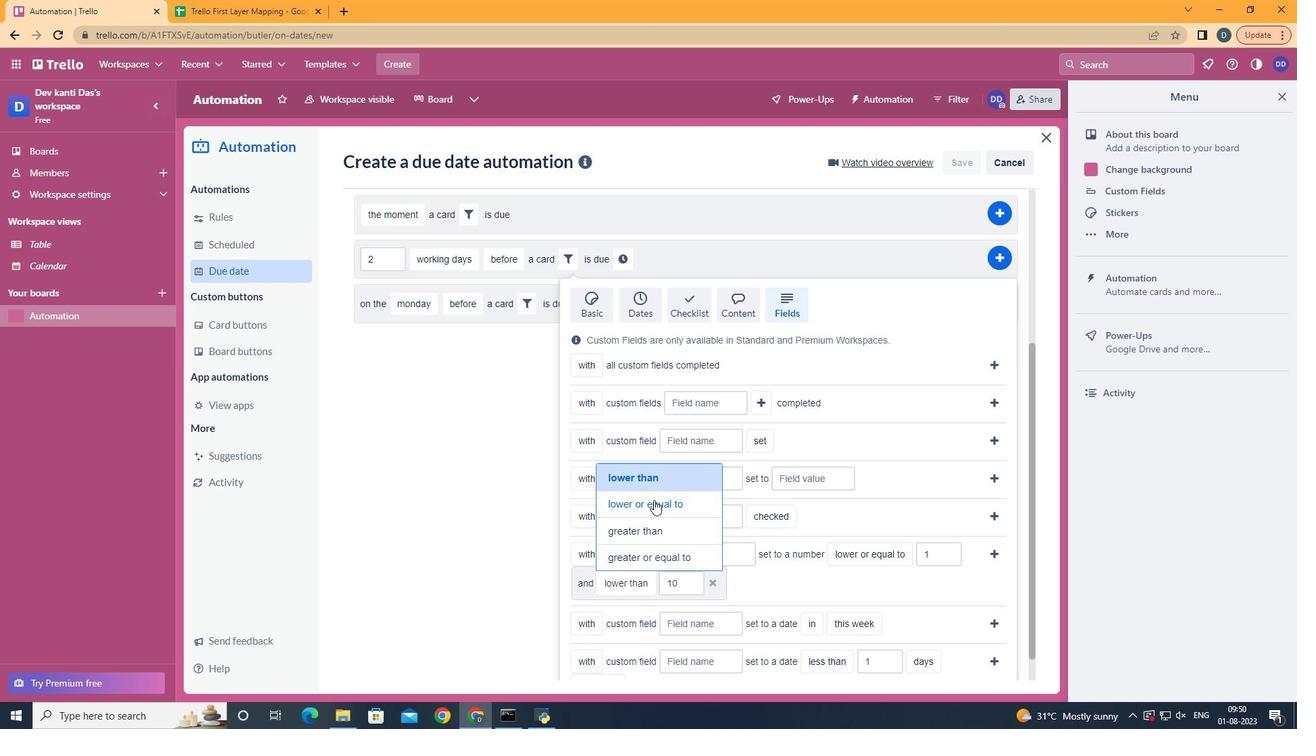 
Action: Mouse moved to (983, 546)
Screenshot: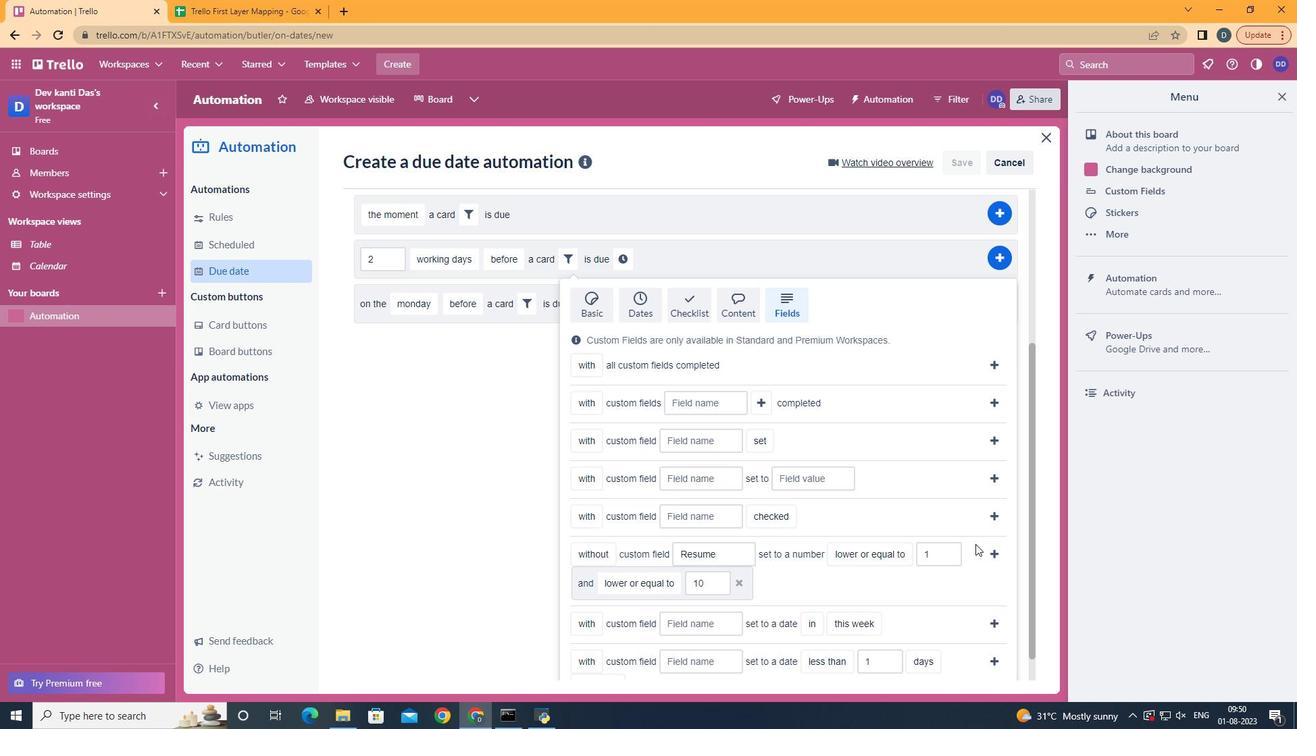 
Action: Mouse pressed left at (989, 552)
Screenshot: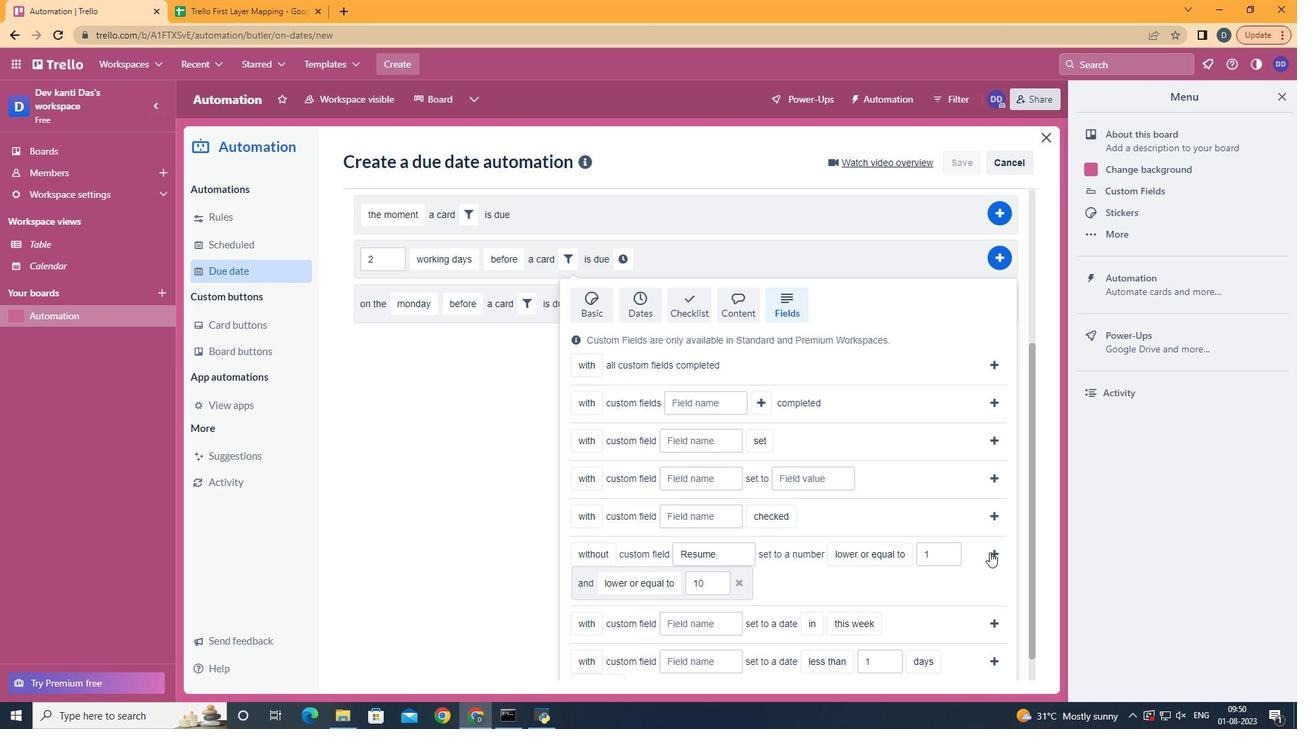 
Action: Mouse moved to (436, 520)
Screenshot: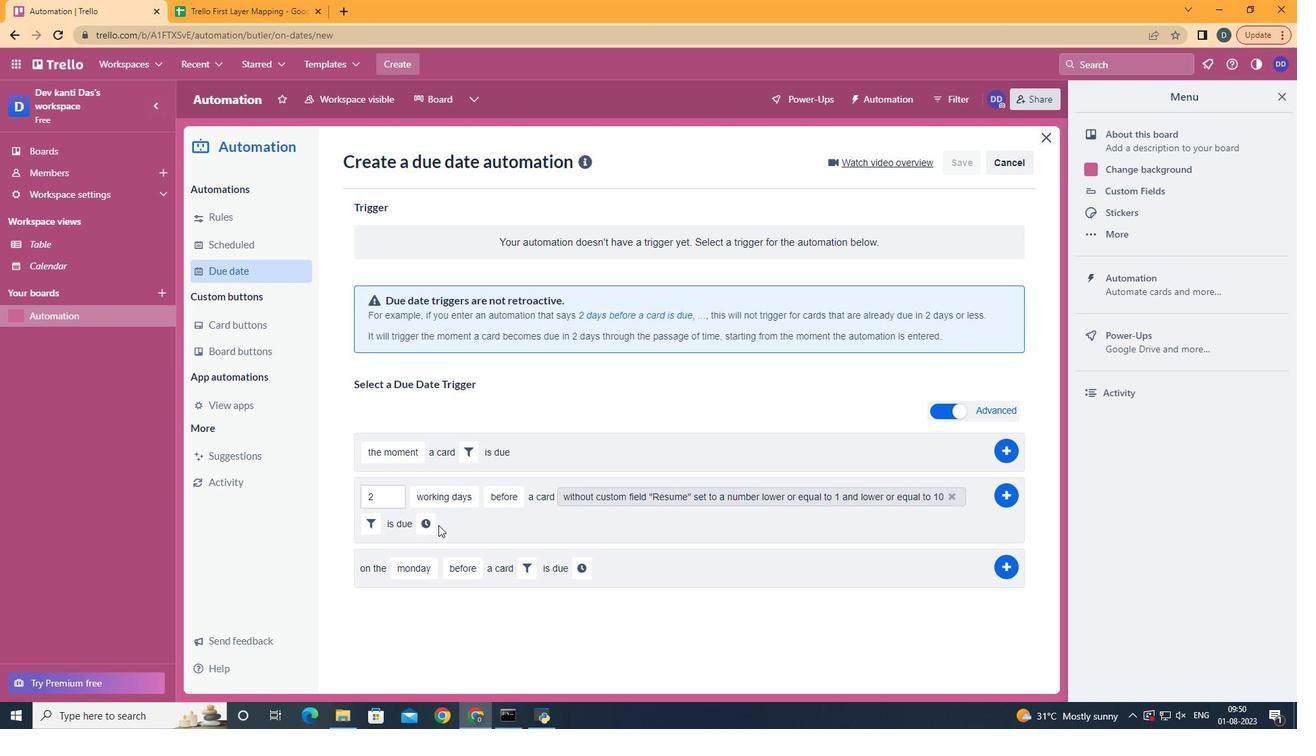 
Action: Mouse pressed left at (436, 520)
Screenshot: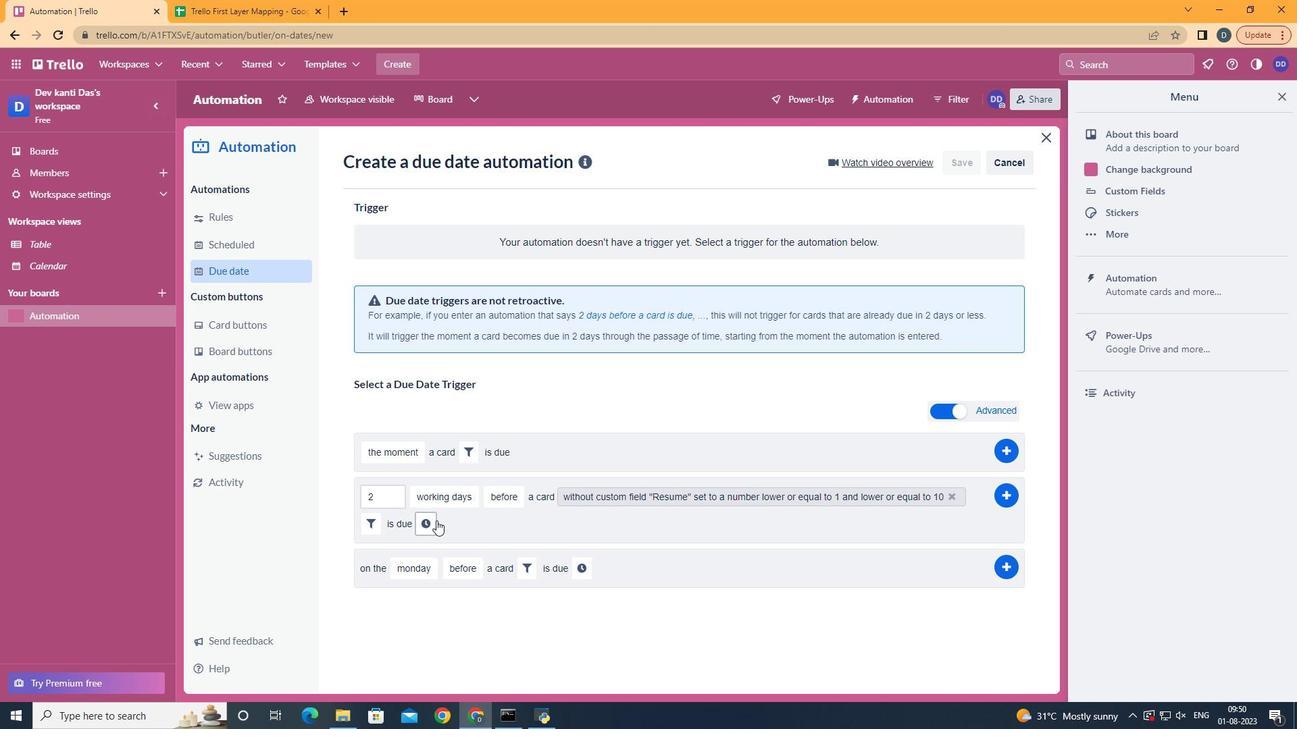 
Action: Mouse moved to (467, 523)
Screenshot: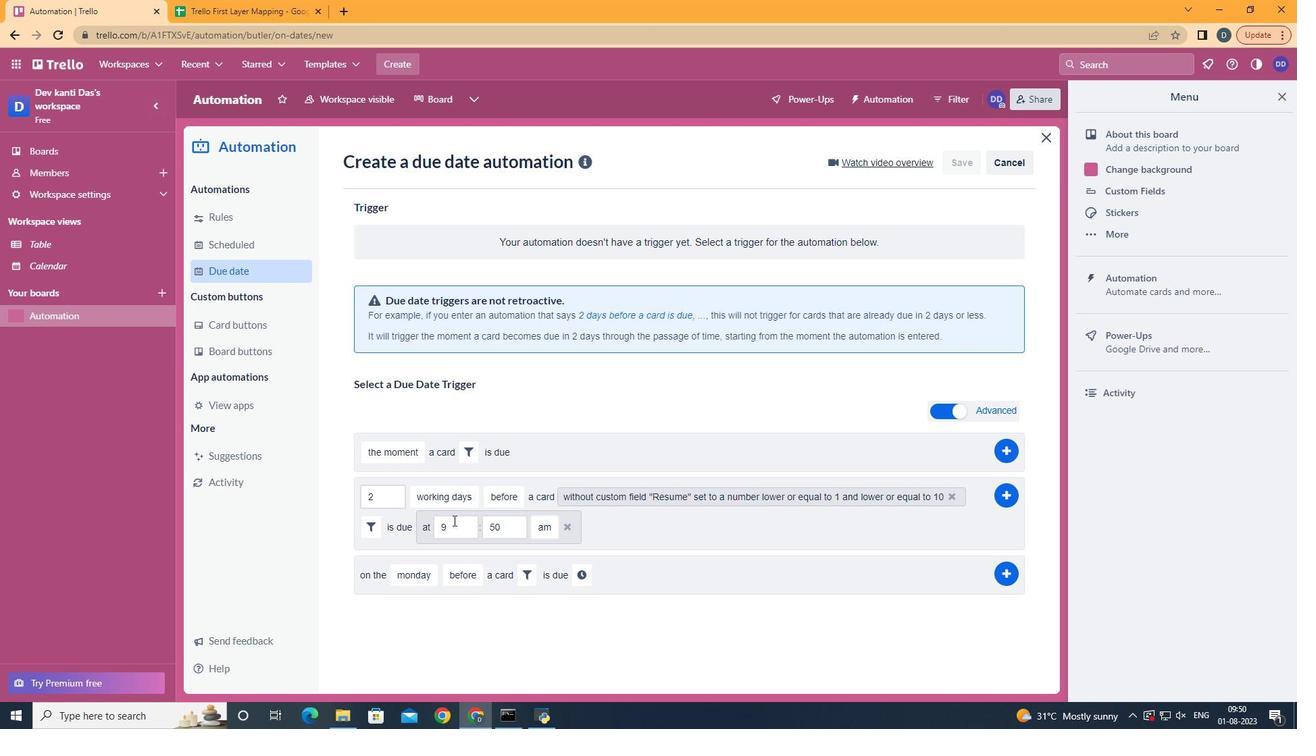 
Action: Mouse pressed left at (467, 523)
Screenshot: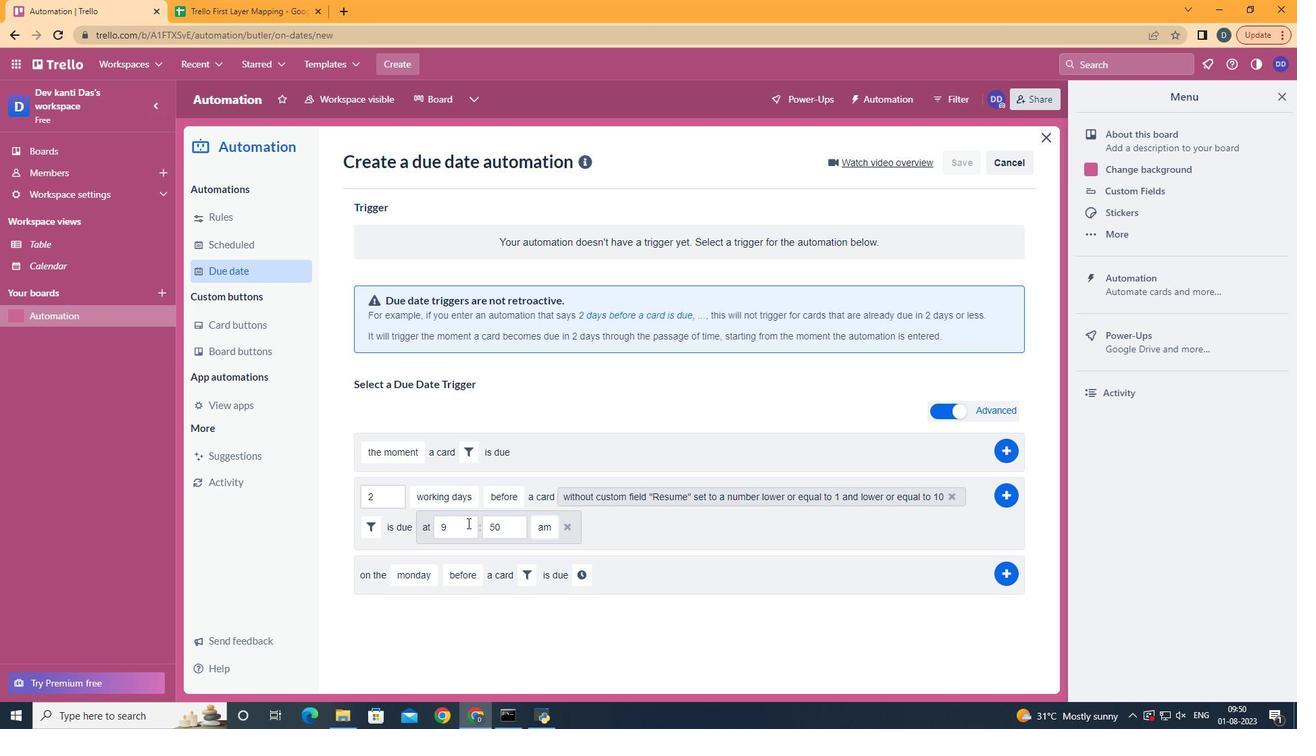 
Action: Key pressed <Key.backspace>11
Screenshot: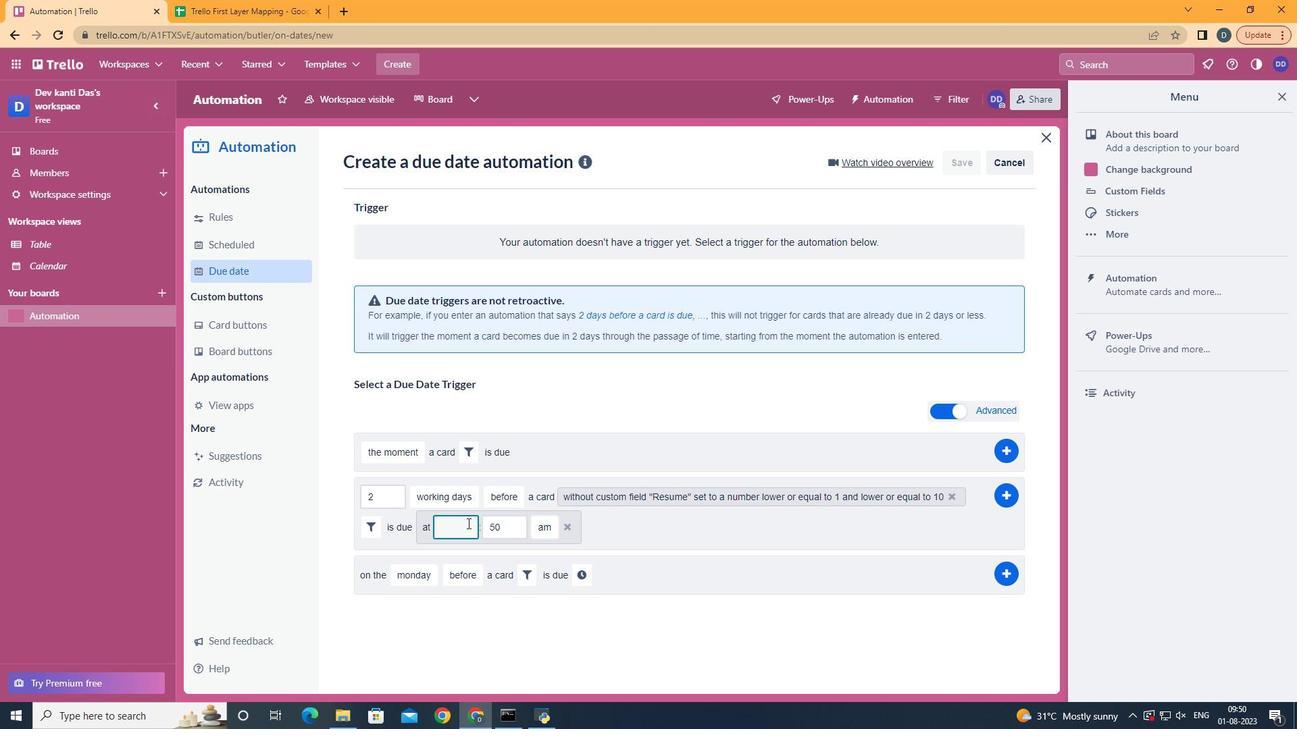 
Action: Mouse moved to (512, 529)
Screenshot: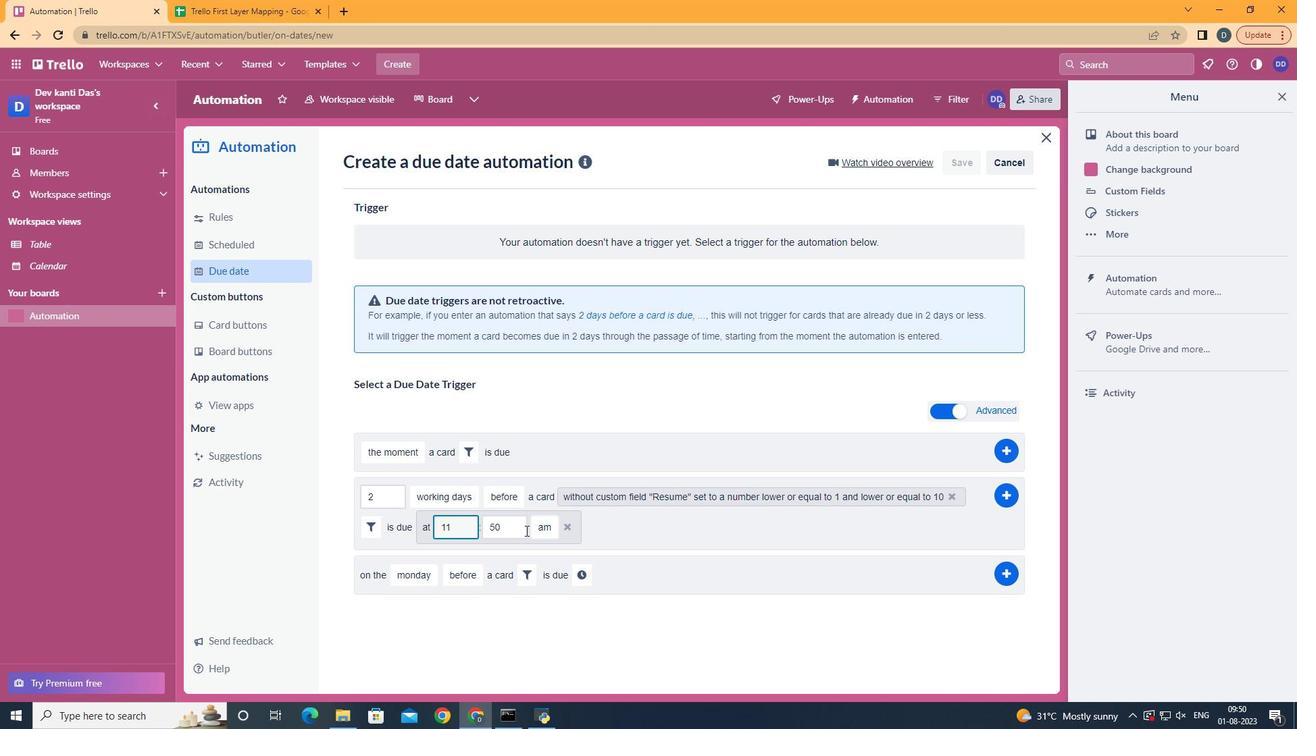 
Action: Mouse pressed left at (512, 529)
Screenshot: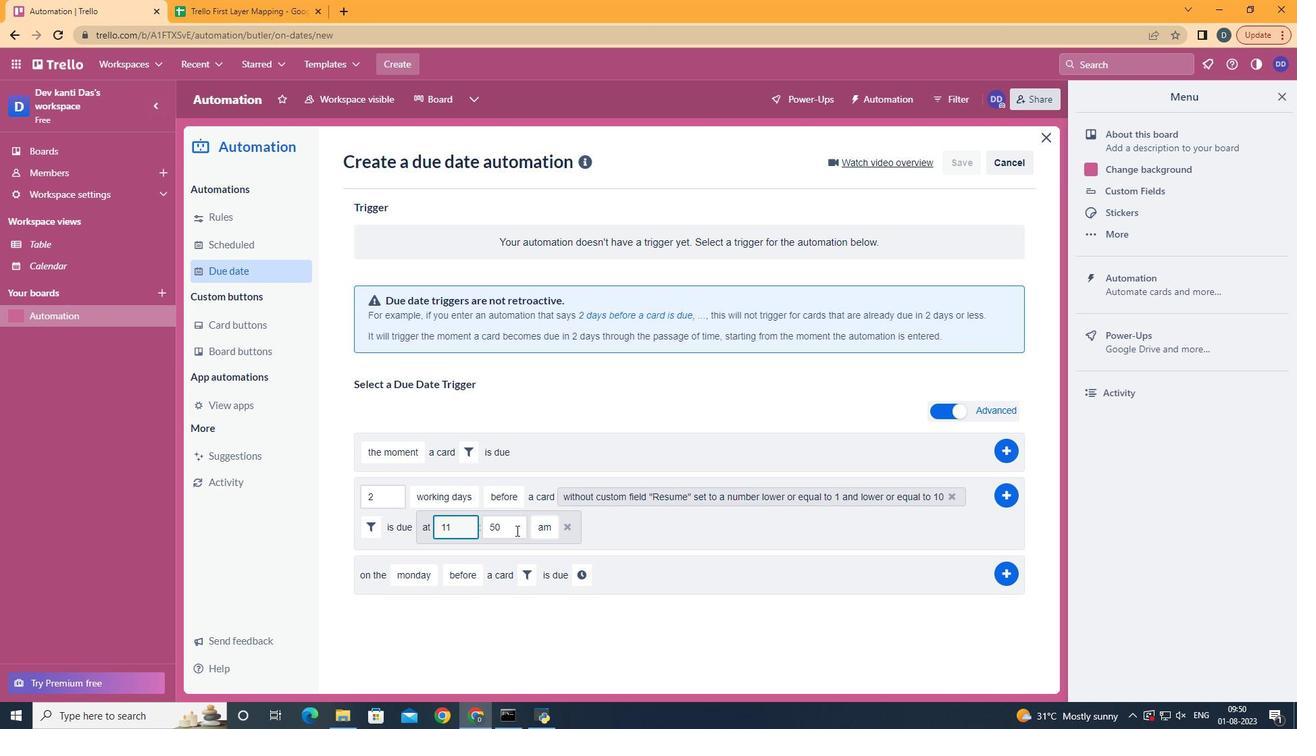 
Action: Key pressed <Key.backspace><Key.backspace>00
Screenshot: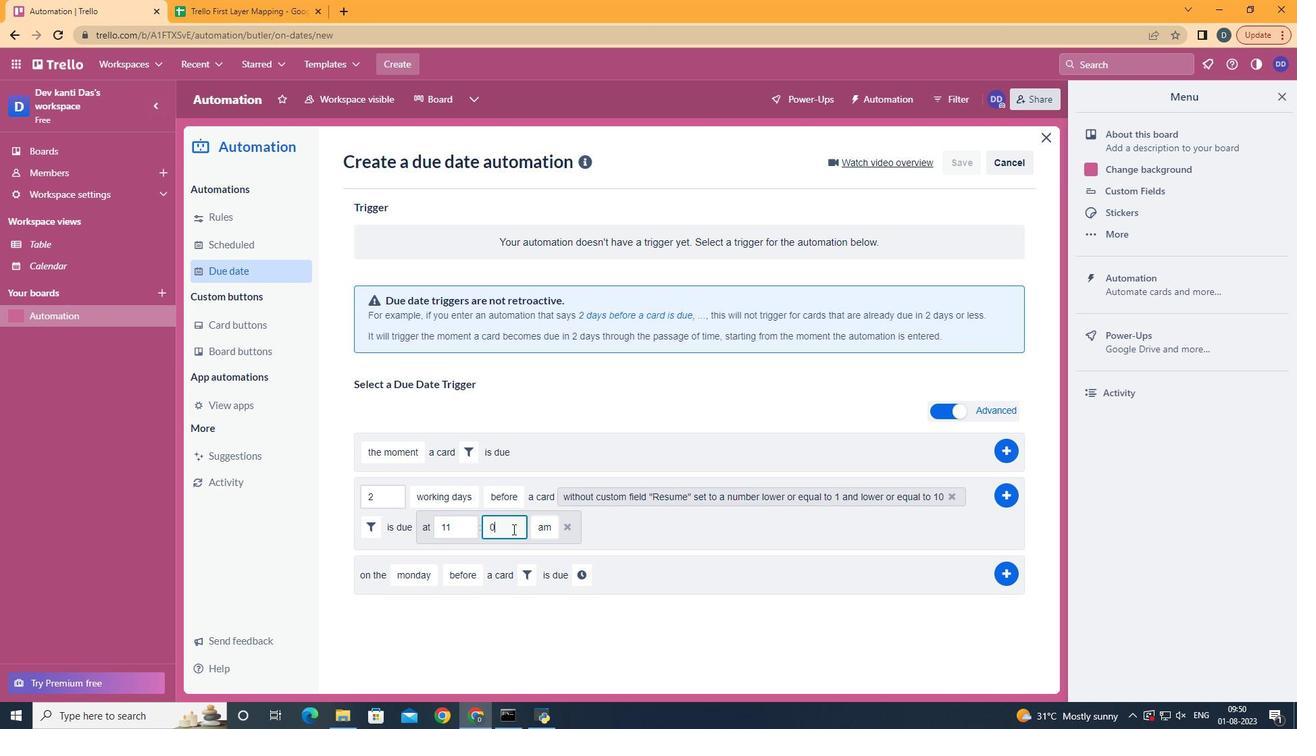 
Action: Mouse moved to (1006, 495)
Screenshot: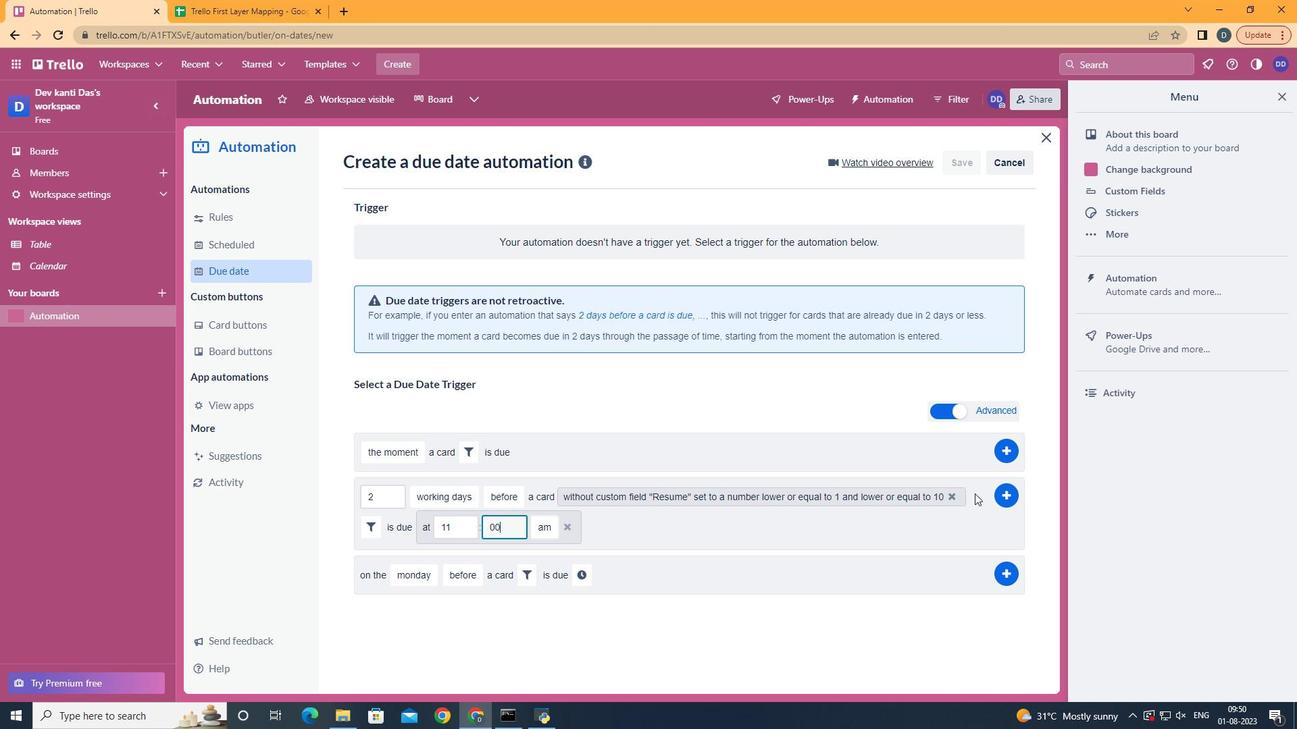 
Action: Mouse pressed left at (1006, 495)
Screenshot: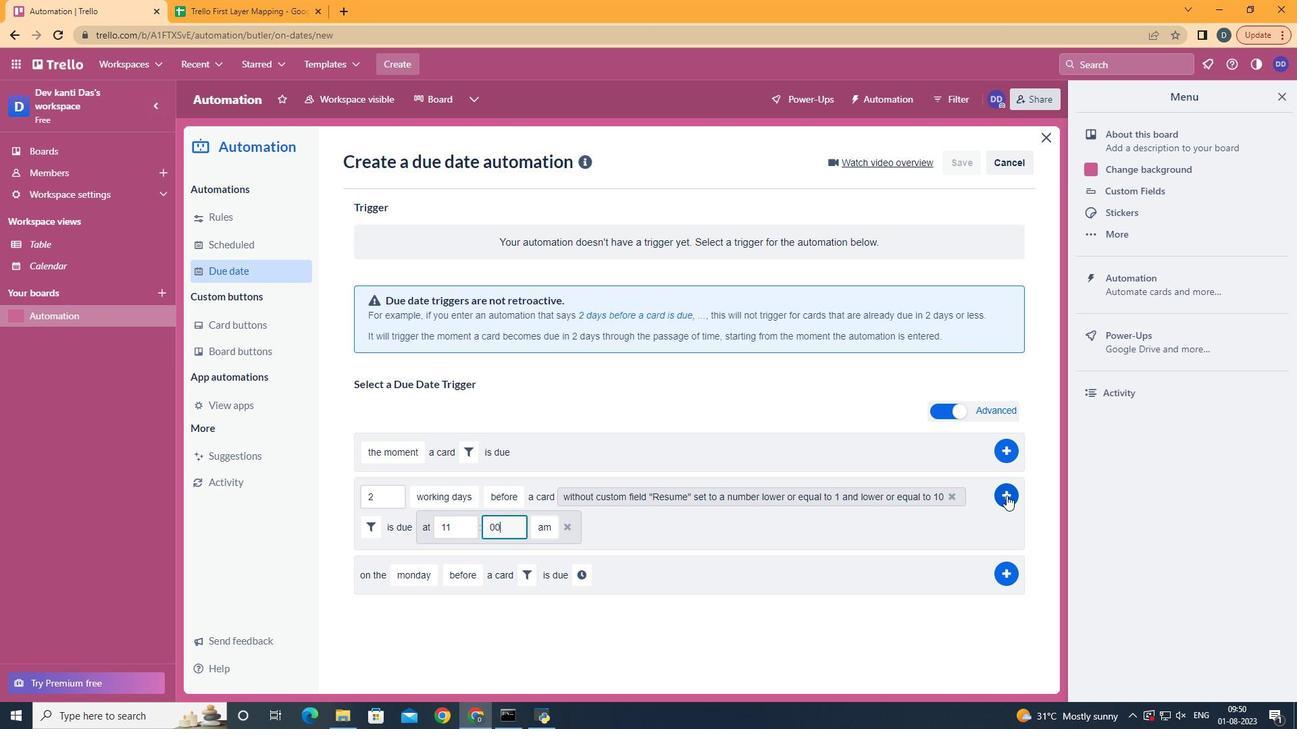 
Action: Mouse moved to (470, 308)
Screenshot: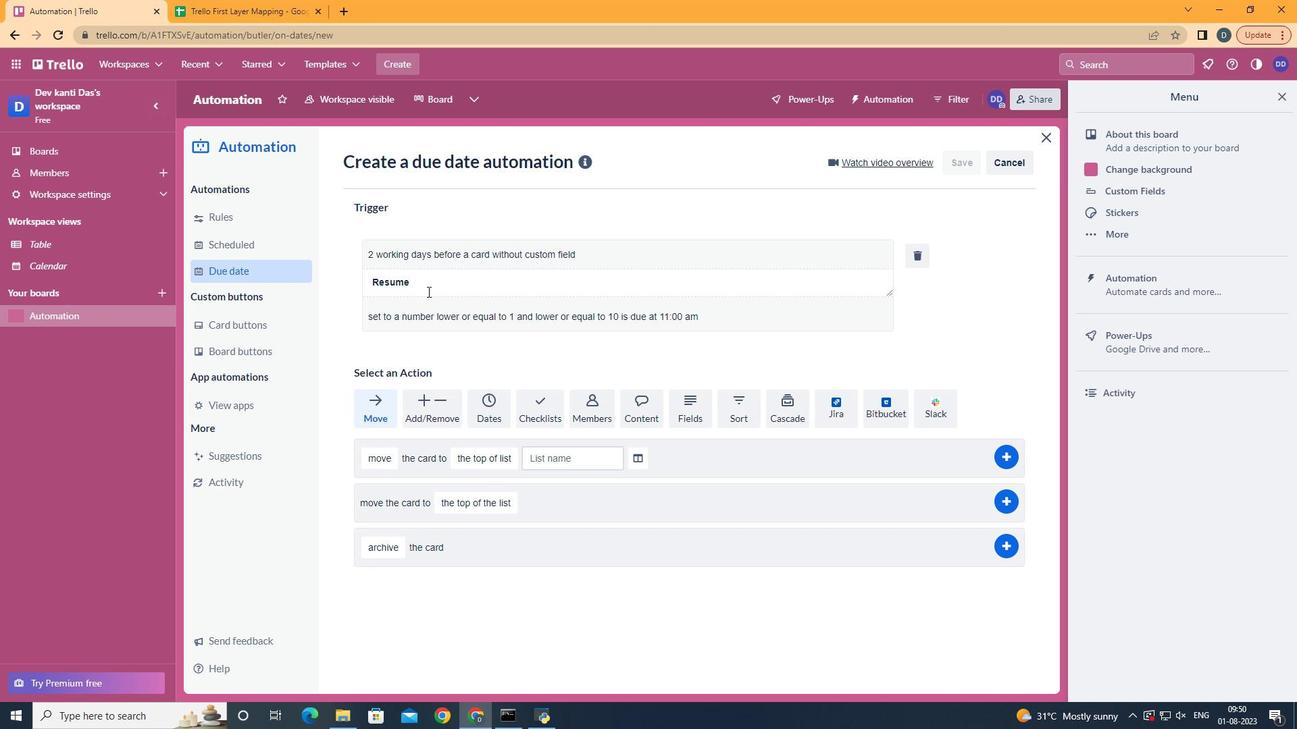 
